 Task: Innovation Ecosystem Symposium: Attend a symposium exploring the innovation ecosystem, discussing partnerships, open innovation, and collaboration with startups. Location: Innovation Ecosystem Symposium Hall. Time: Day 1 - 9:00 AM to Day 2 - 5:30 PM.
Action: Mouse moved to (68, 96)
Screenshot: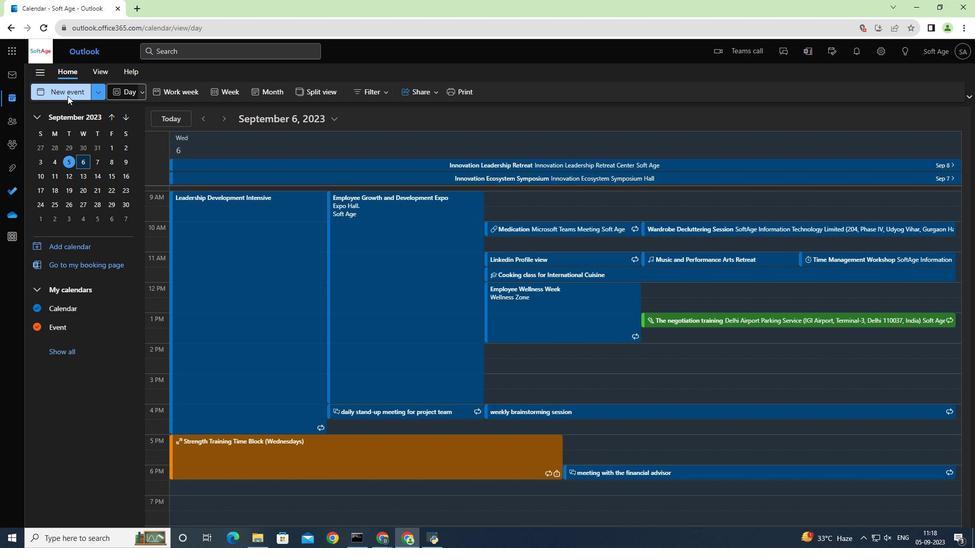 
Action: Mouse pressed left at (68, 96)
Screenshot: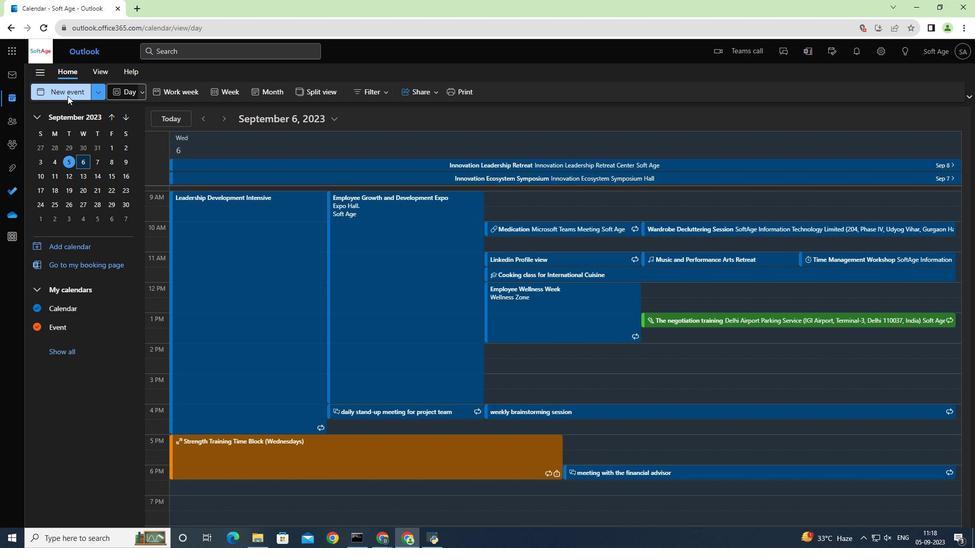 
Action: Mouse moved to (378, 153)
Screenshot: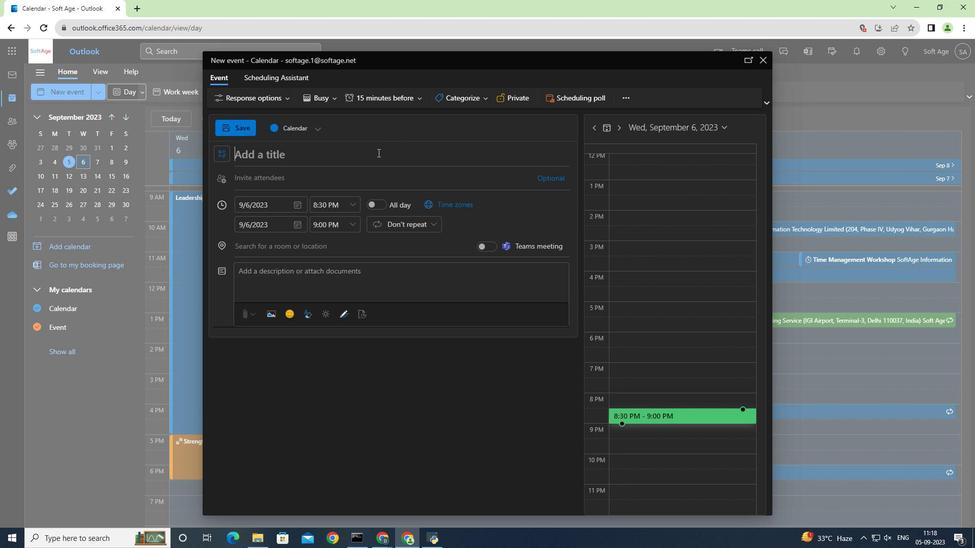 
Action: Mouse pressed left at (378, 153)
Screenshot: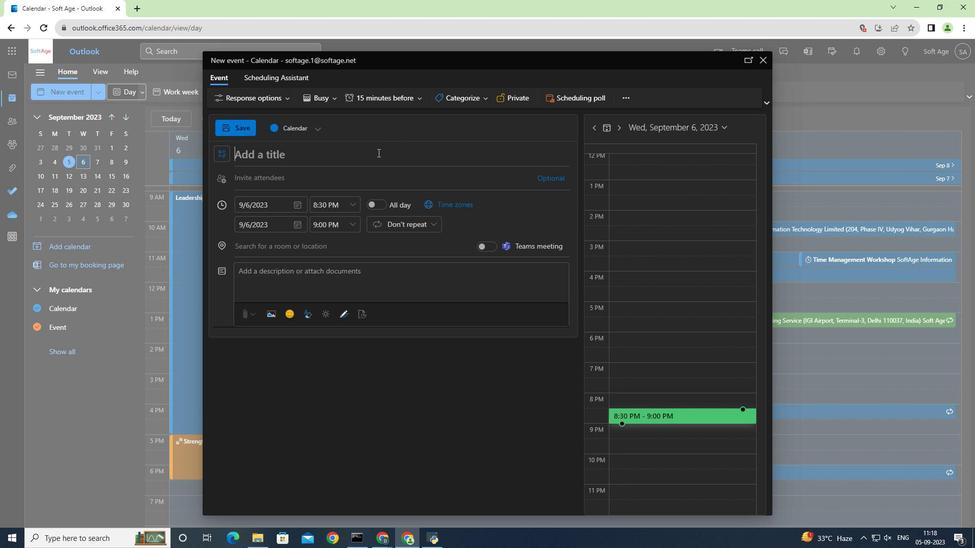
Action: Key pressed <Key.shift><Key.shift><Key.shift><Key.shift><Key.shift>Innovation<Key.space><Key.shift><Key.shift><Key.shift><Key.shift><Key.shift><Key.shift><Key.shift><Key.shift><Key.shift><Key.shift><Key.shift><Key.shift><Key.shift><Key.shift><Key.shift>Ecosystem<Key.space><Key.shift><Key.shift><Key.shift><Key.shift><Key.shift><Key.shift><Key.shift><Key.shift><Key.shift><Key.shift><Key.shift><Key.shift><Key.shift><Key.shift><Key.shift><Key.shift><Key.shift><Key.shift><Key.shift><Key.shift><Key.shift>Symposium
Screenshot: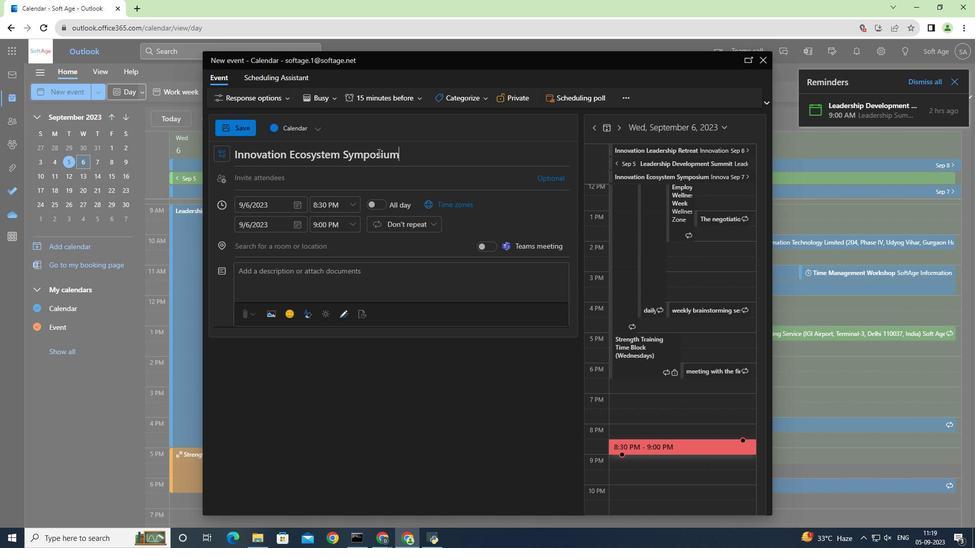 
Action: Mouse moved to (955, 84)
Screenshot: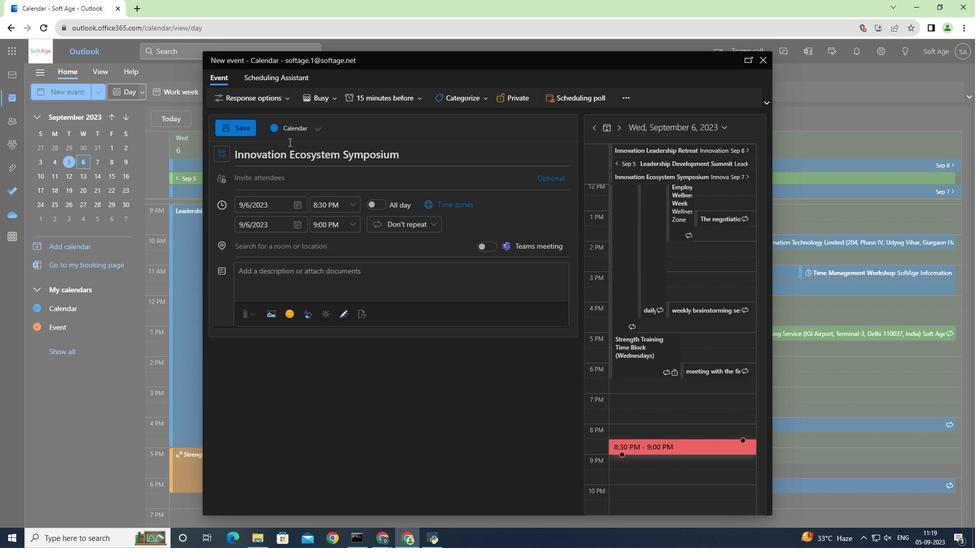 
Action: Mouse pressed left at (955, 84)
Screenshot: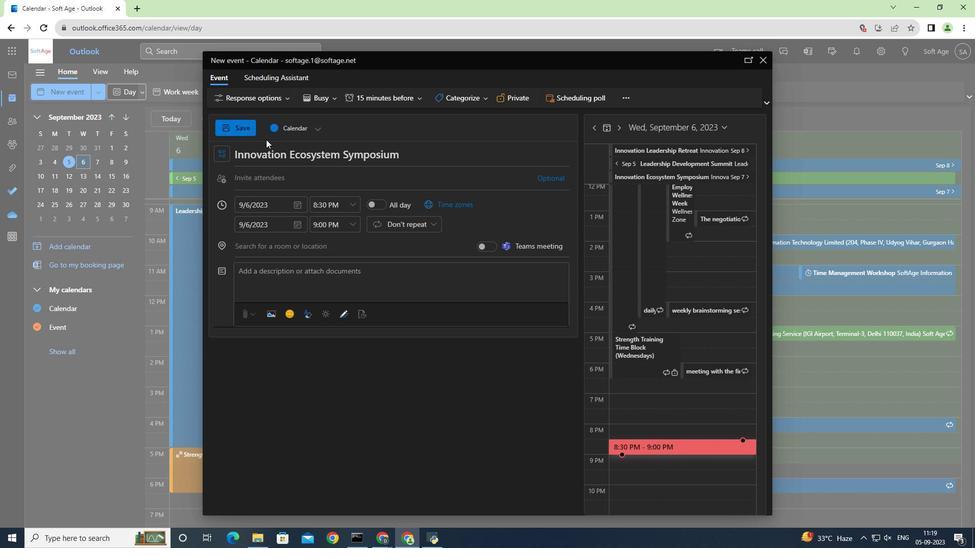 
Action: Mouse moved to (410, 146)
Screenshot: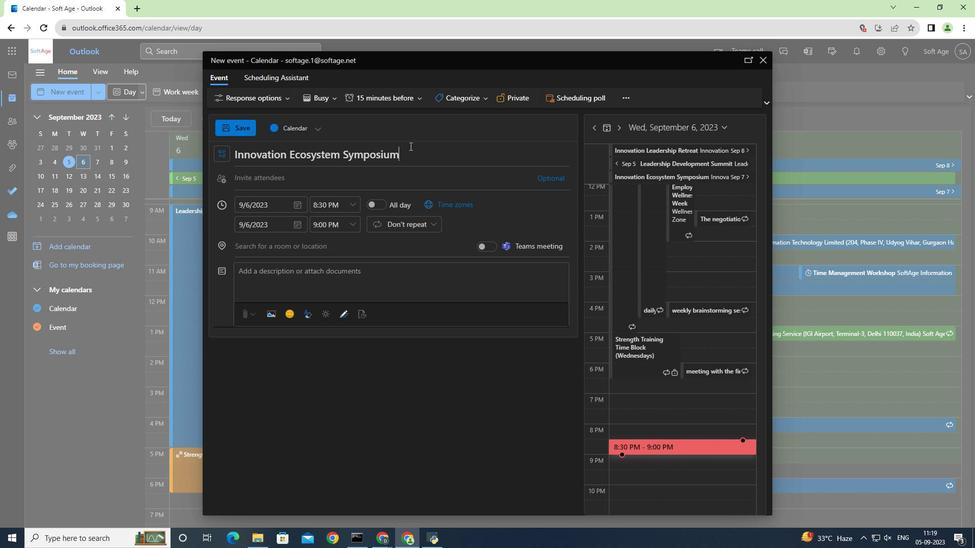 
Action: Mouse pressed left at (410, 146)
Screenshot: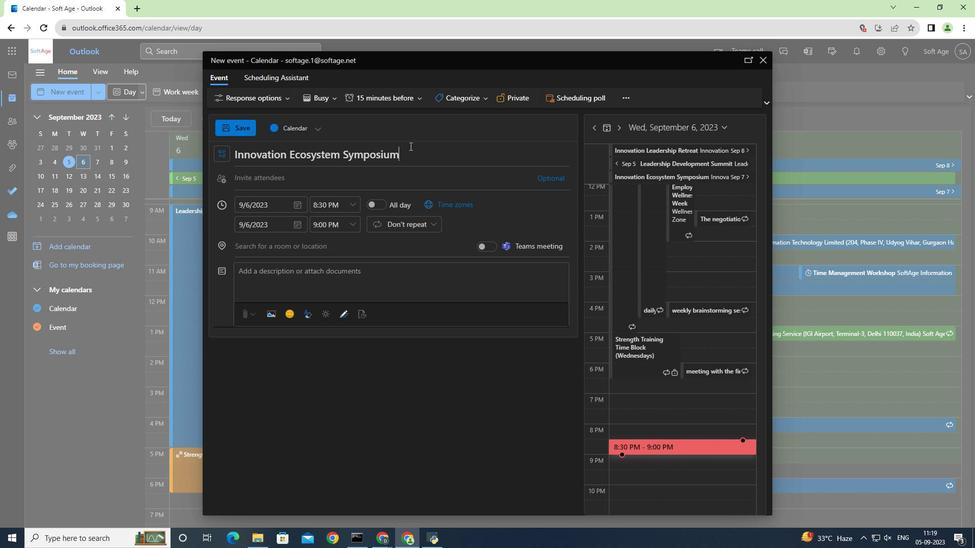 
Action: Mouse moved to (330, 280)
Screenshot: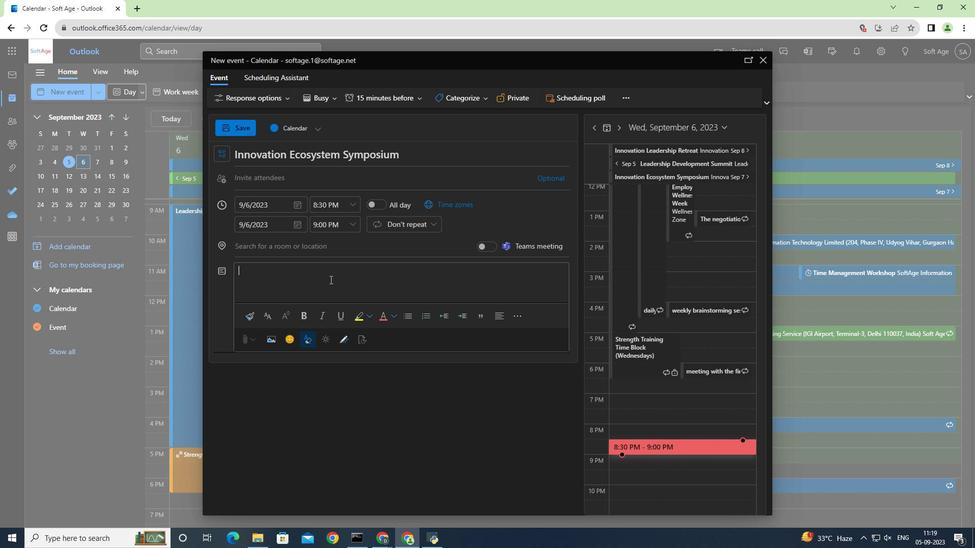 
Action: Mouse pressed left at (330, 280)
Screenshot: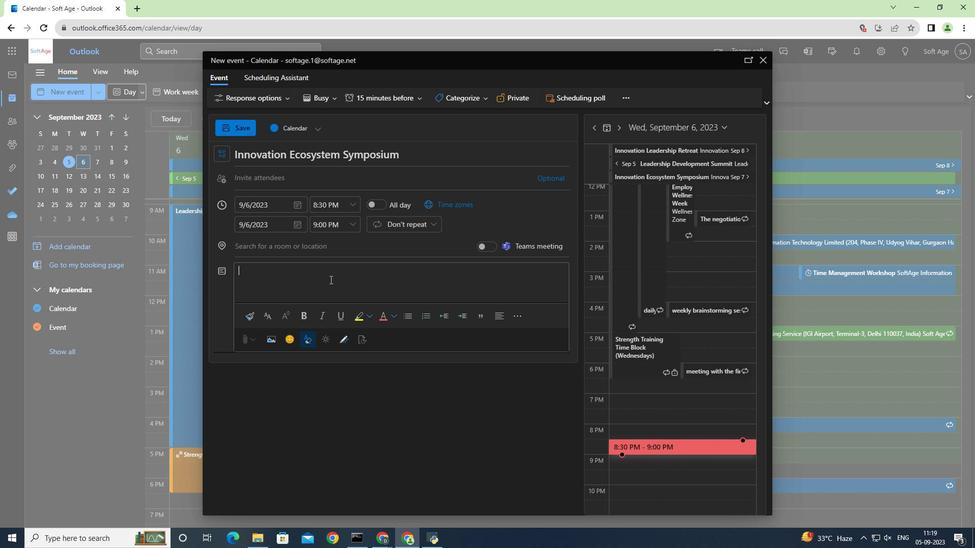 
Action: Key pressed <Key.shift><Key.shift><Key.shift><Key.shift><Key.shift><Key.shift><Key.shift>Attend<Key.space>a<Key.space>sysmposium<Key.space>e<Key.backspace><Key.backspace><Key.backspace><Key.backspace><Key.backspace><Key.backspace><Key.backspace><Key.backspace><Key.backspace><Key.backspace>mposium<Key.space>exploring<Key.space>the<Key.space>innovation<Key.space>ecosystem,<Key.space>discussing<Key.space>partnerships,<Key.space>open<Key.space>innovation<Key.space><Key.backspace>,<Key.space>and<Key.space>collaboration<Key.space>with<Key.space>startups.
Screenshot: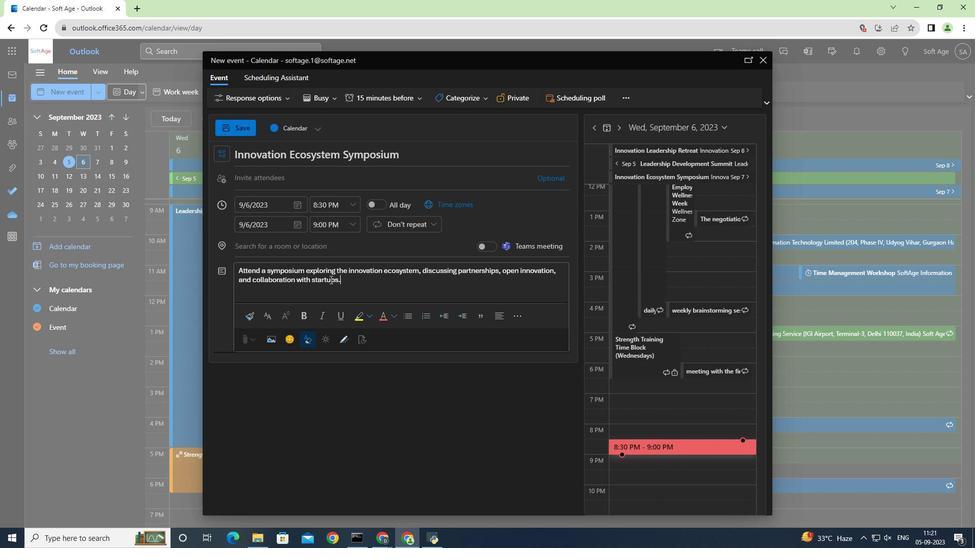 
Action: Mouse moved to (296, 241)
Screenshot: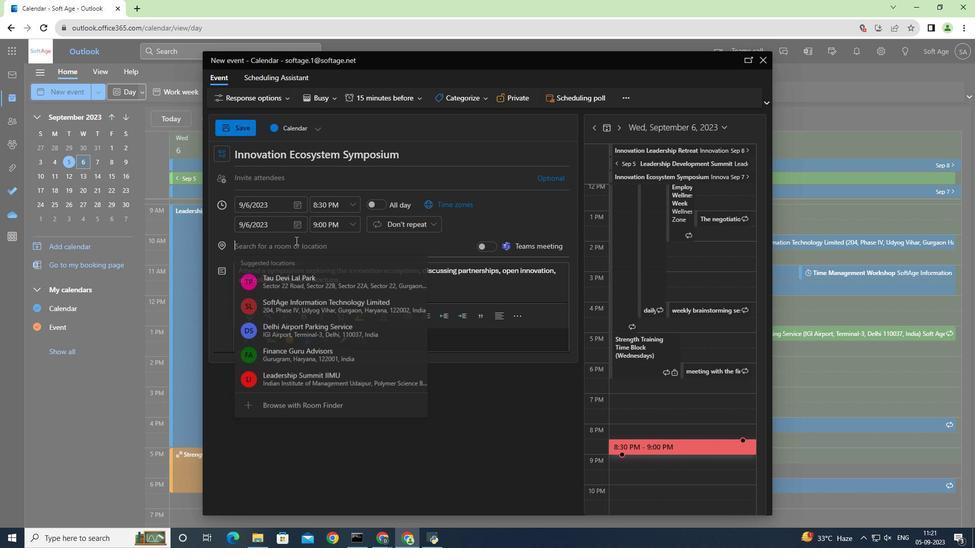 
Action: Mouse pressed left at (296, 241)
Screenshot: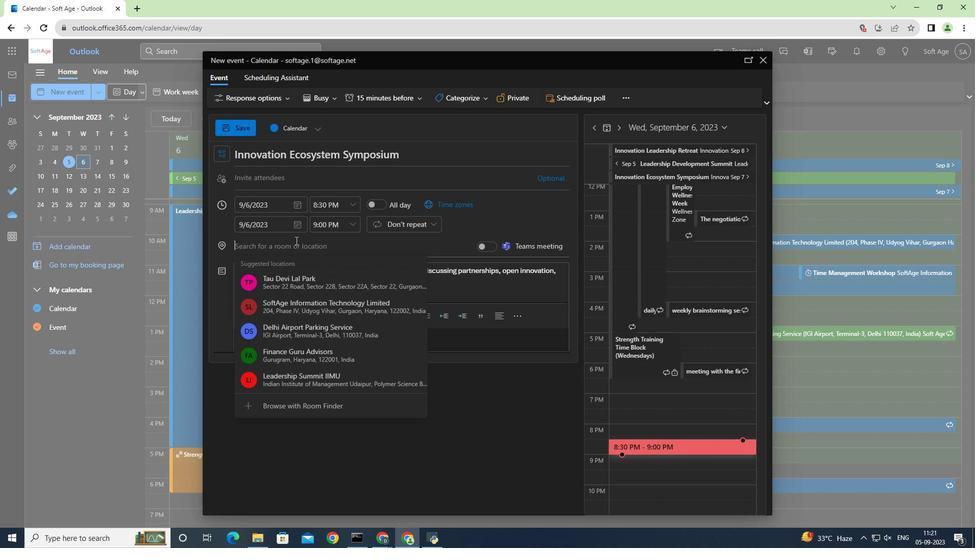 
Action: Key pressed <Key.shift>Innovation<Key.space><Key.shift><Key.shift><Key.shift><Key.shift><Key.shift><Key.shift><Key.shift><Key.shift><Key.shift><Key.shift><Key.shift><Key.shift>Ecosystem<Key.space><Key.shift>Symposium<Key.space><Key.shift_r>Hall
Screenshot: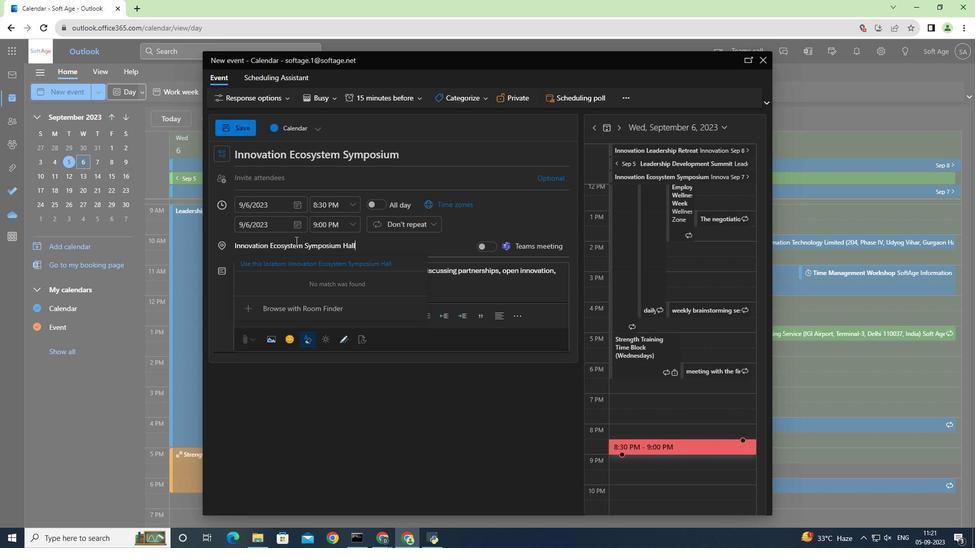 
Action: Mouse moved to (292, 204)
Screenshot: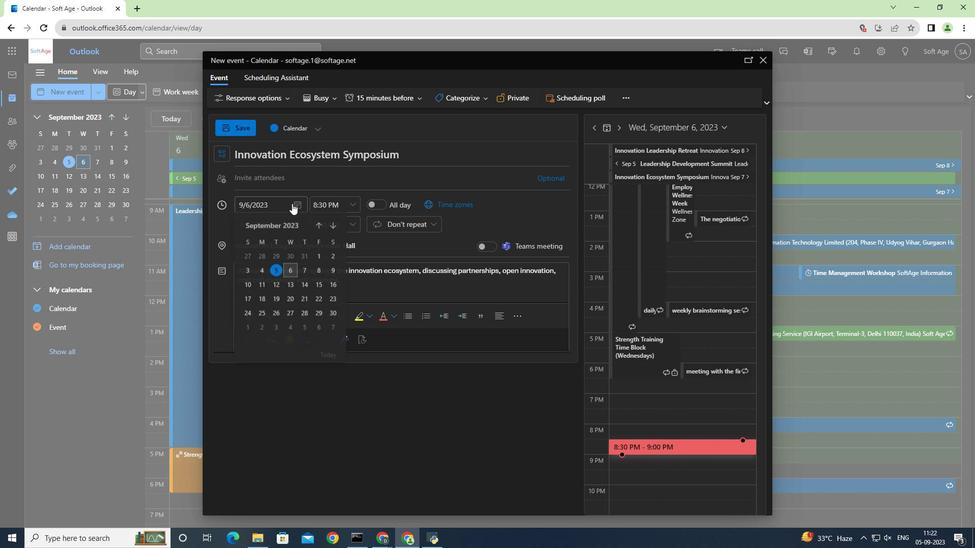 
Action: Mouse pressed left at (292, 204)
Screenshot: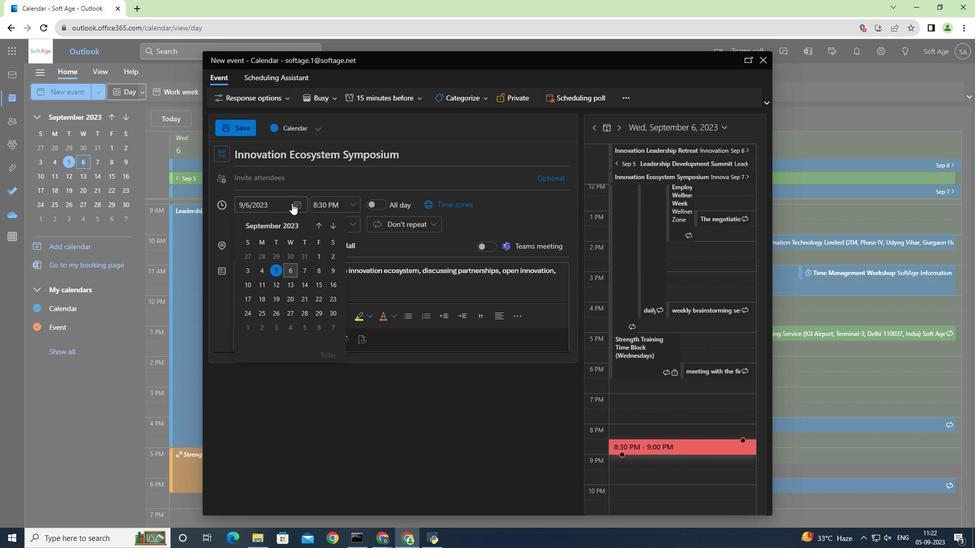 
Action: Mouse moved to (280, 284)
Screenshot: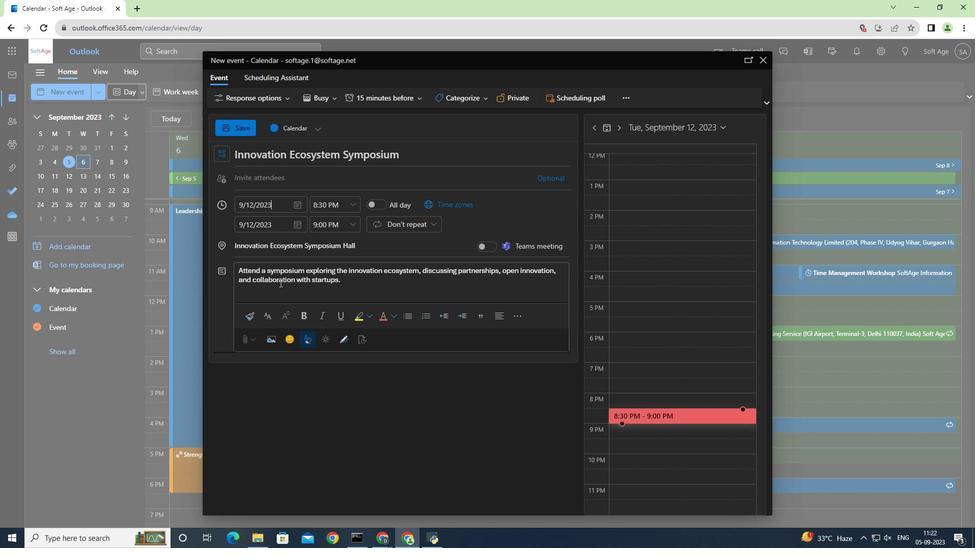 
Action: Mouse pressed left at (280, 284)
Screenshot: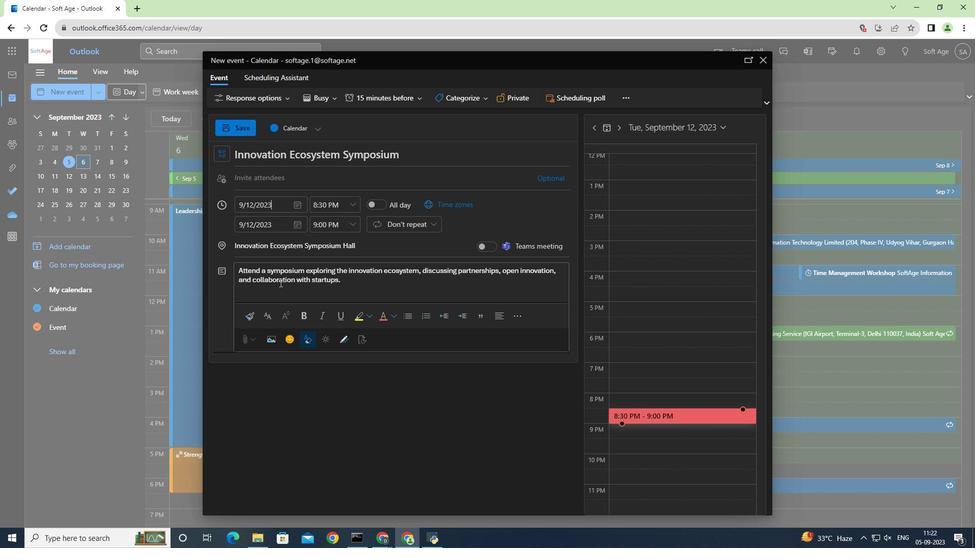 
Action: Mouse moved to (351, 207)
Screenshot: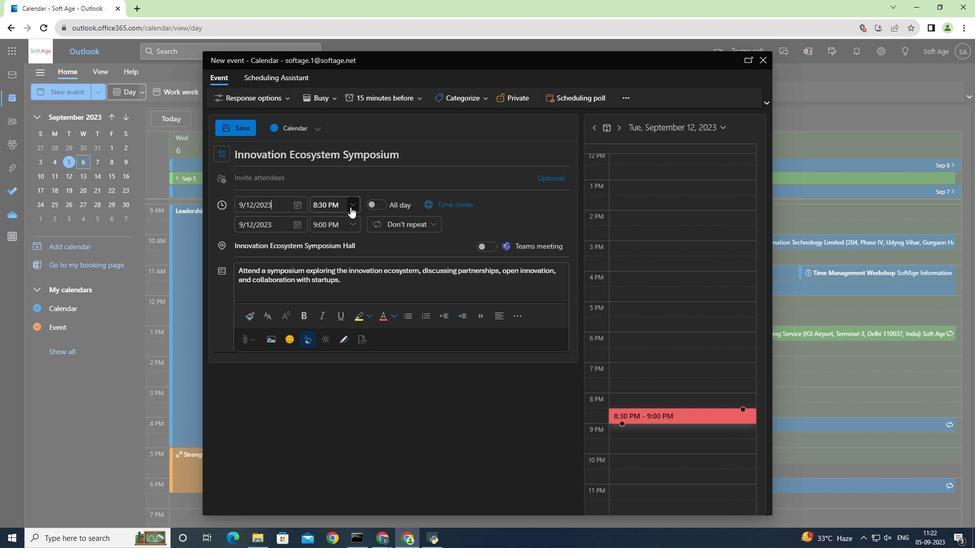 
Action: Mouse pressed left at (351, 207)
Screenshot: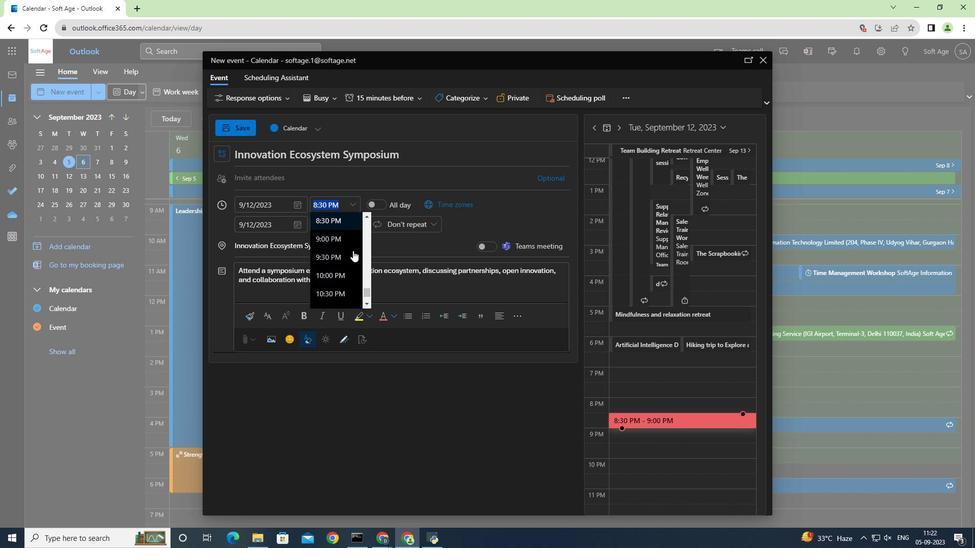 
Action: Mouse moved to (349, 250)
Screenshot: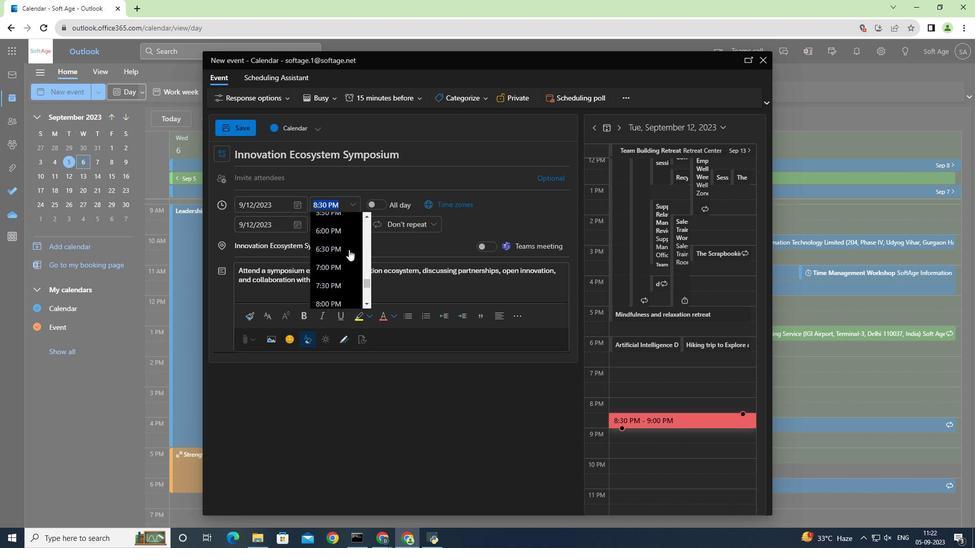 
Action: Mouse scrolled (349, 251) with delta (0, 0)
Screenshot: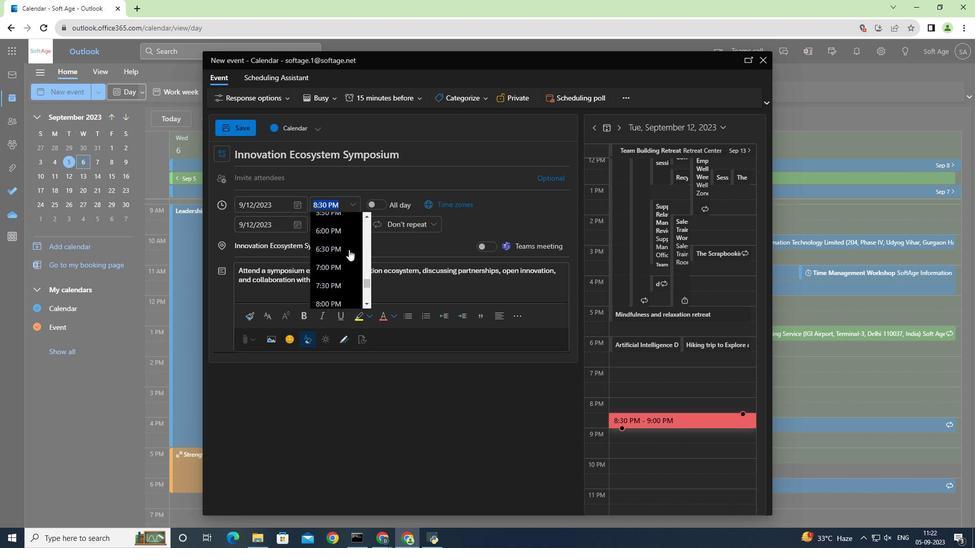 
Action: Mouse scrolled (349, 251) with delta (0, 0)
Screenshot: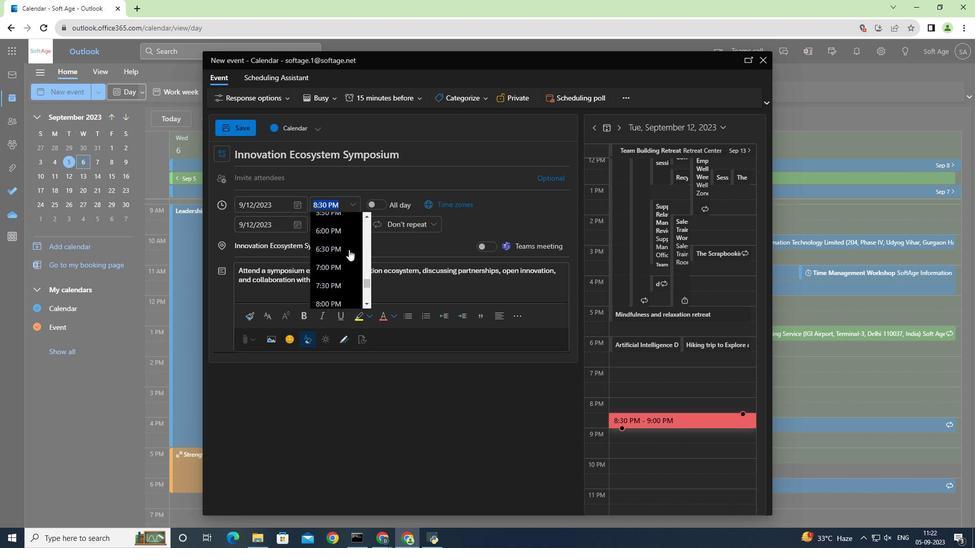 
Action: Mouse moved to (349, 250)
Screenshot: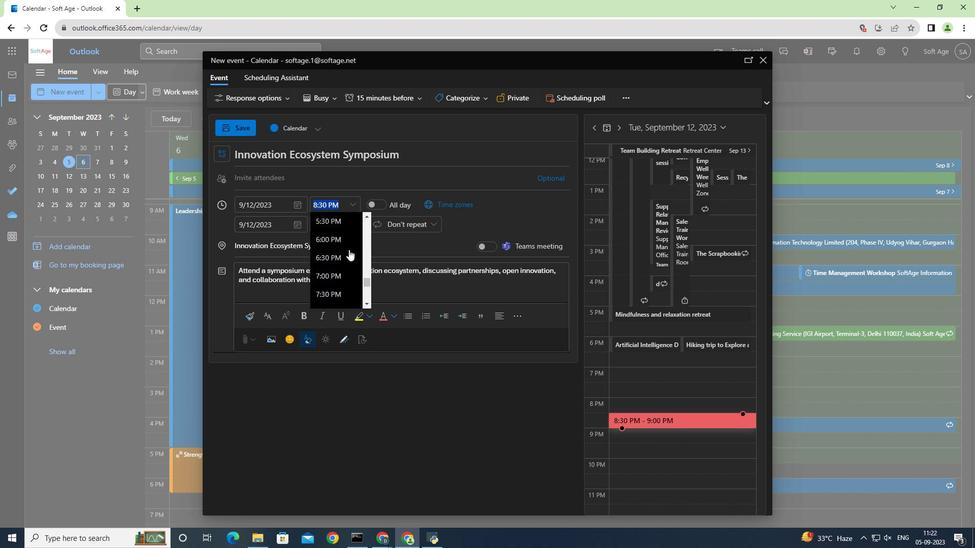 
Action: Mouse scrolled (349, 251) with delta (0, 0)
Screenshot: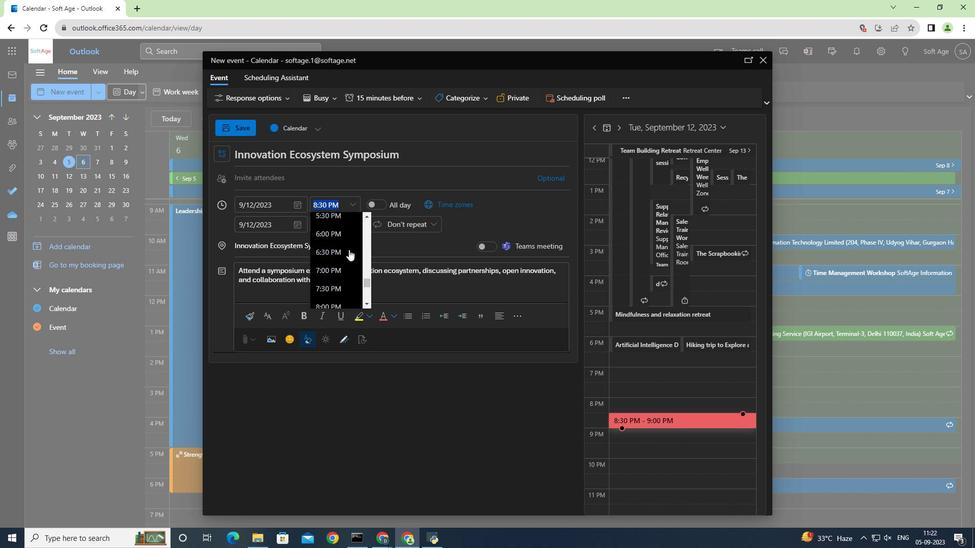
Action: Mouse scrolled (349, 250) with delta (0, 0)
Screenshot: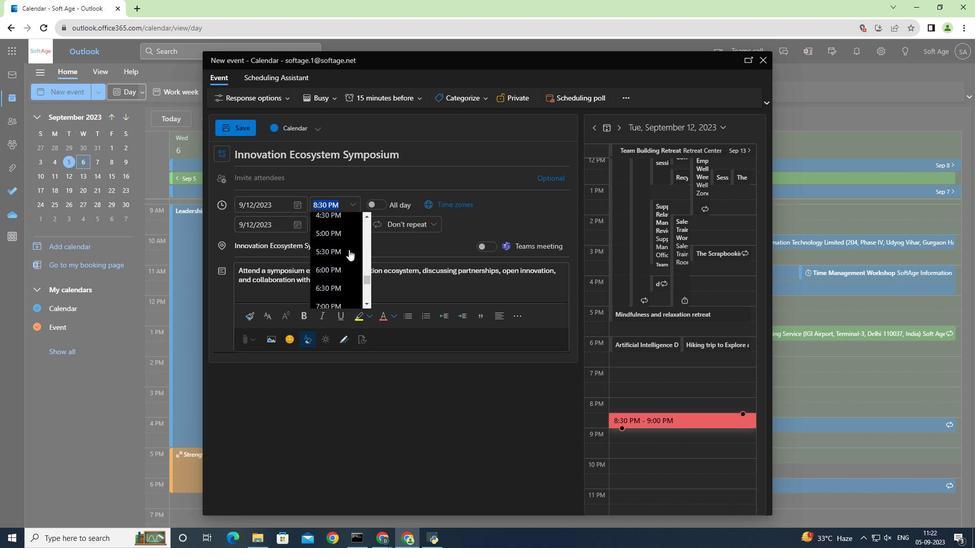 
Action: Mouse scrolled (349, 251) with delta (0, 0)
Screenshot: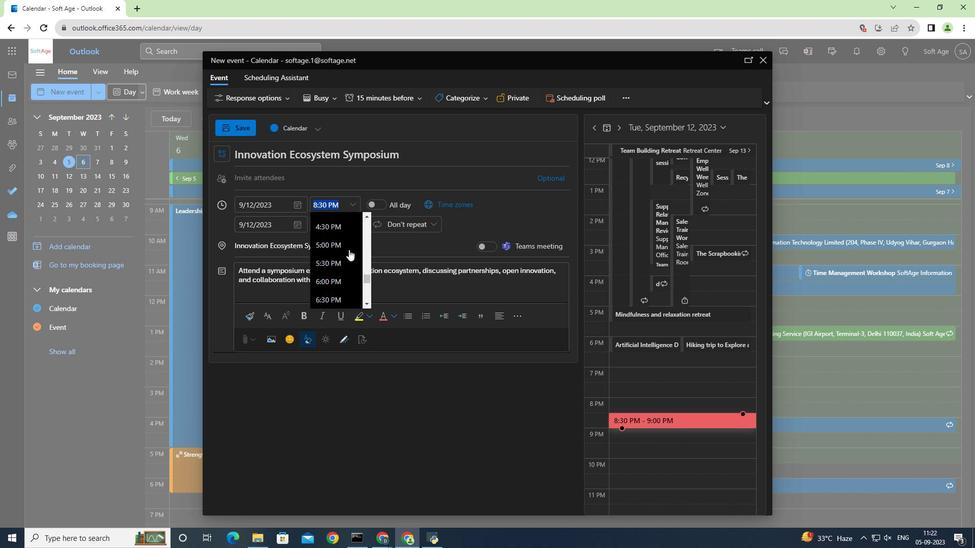 
Action: Mouse scrolled (349, 250) with delta (0, 0)
Screenshot: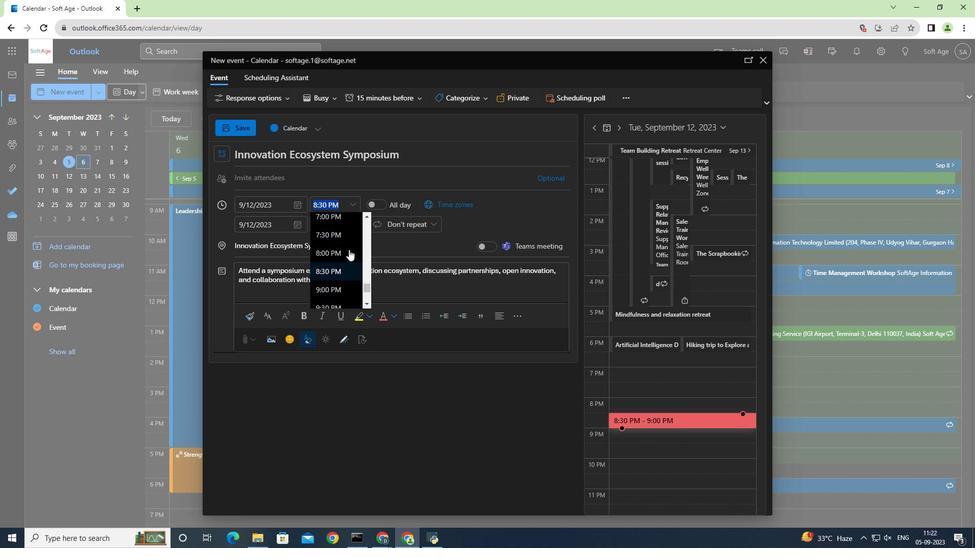 
Action: Mouse scrolled (349, 250) with delta (0, 0)
Screenshot: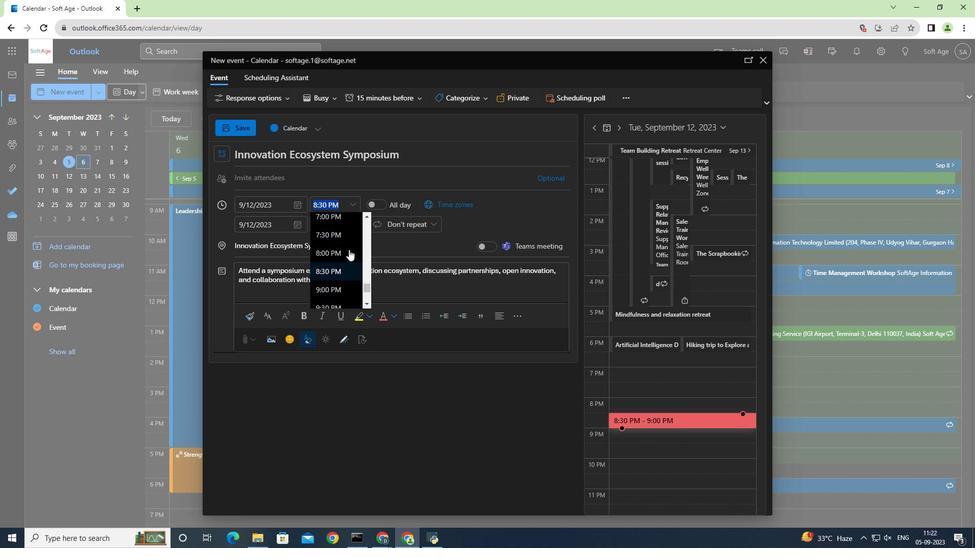
Action: Mouse moved to (335, 284)
Screenshot: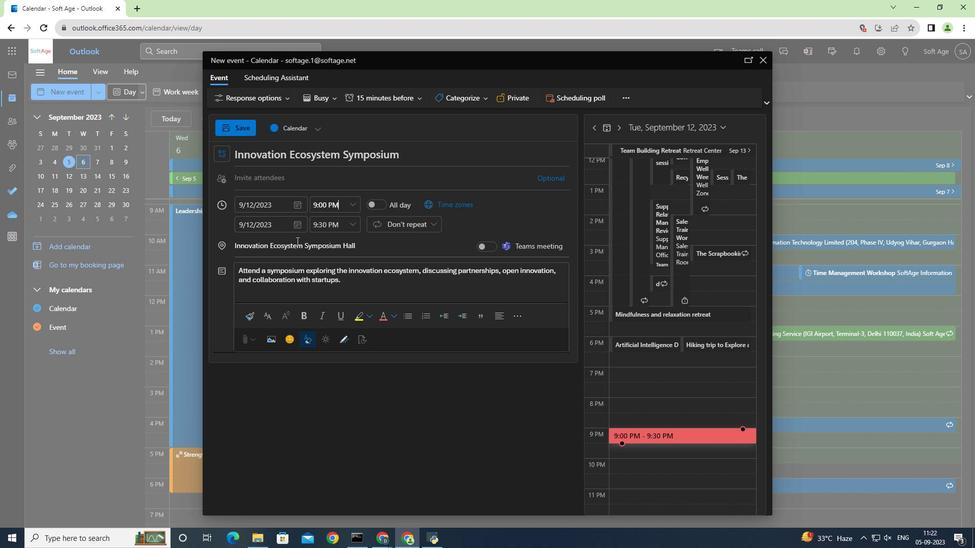 
Action: Mouse pressed left at (335, 284)
Screenshot: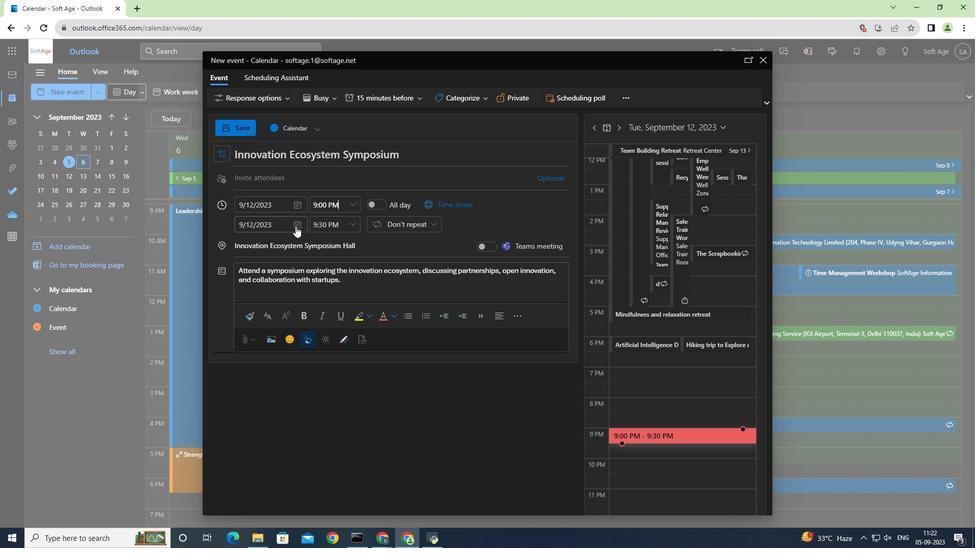 
Action: Mouse moved to (299, 223)
Screenshot: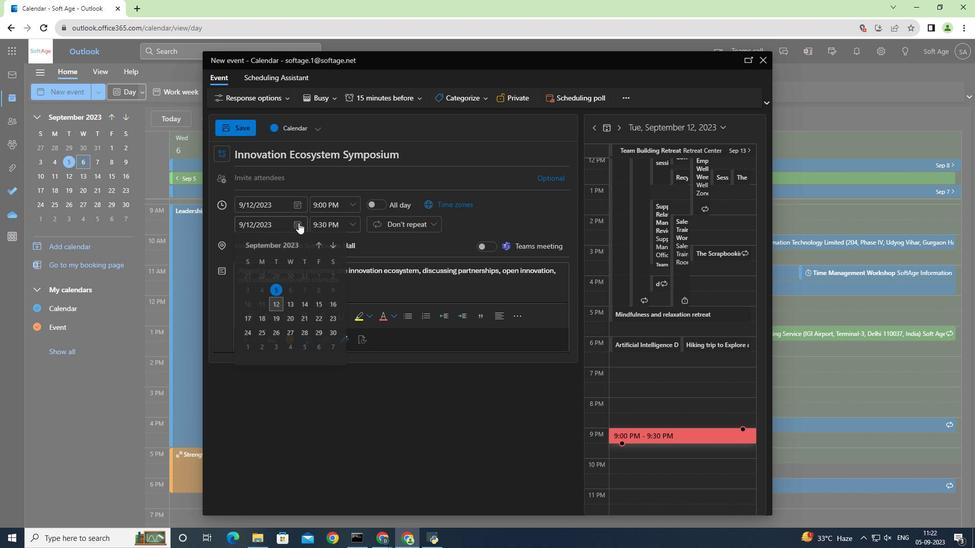 
Action: Mouse pressed left at (299, 223)
Screenshot: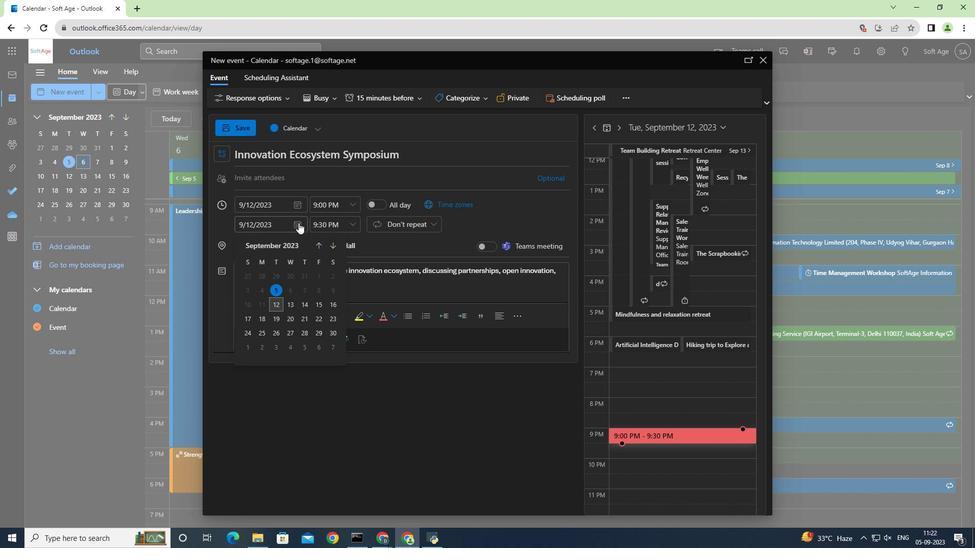 
Action: Mouse moved to (293, 304)
Screenshot: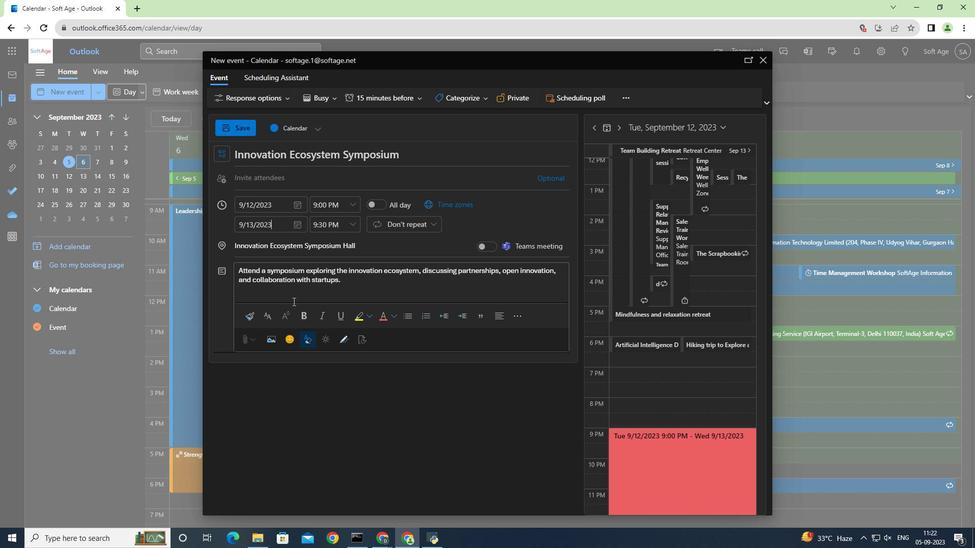 
Action: Mouse pressed left at (293, 304)
Screenshot: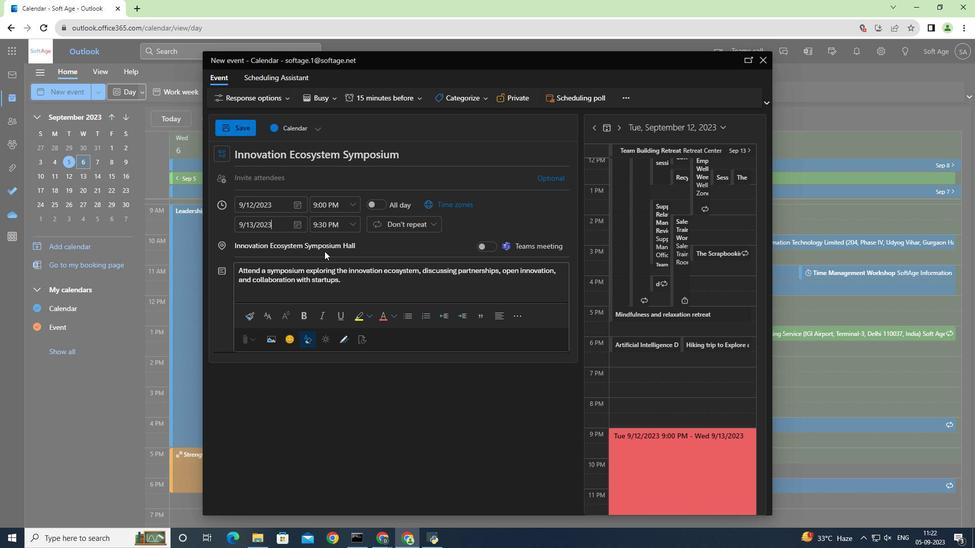 
Action: Mouse moved to (343, 228)
Screenshot: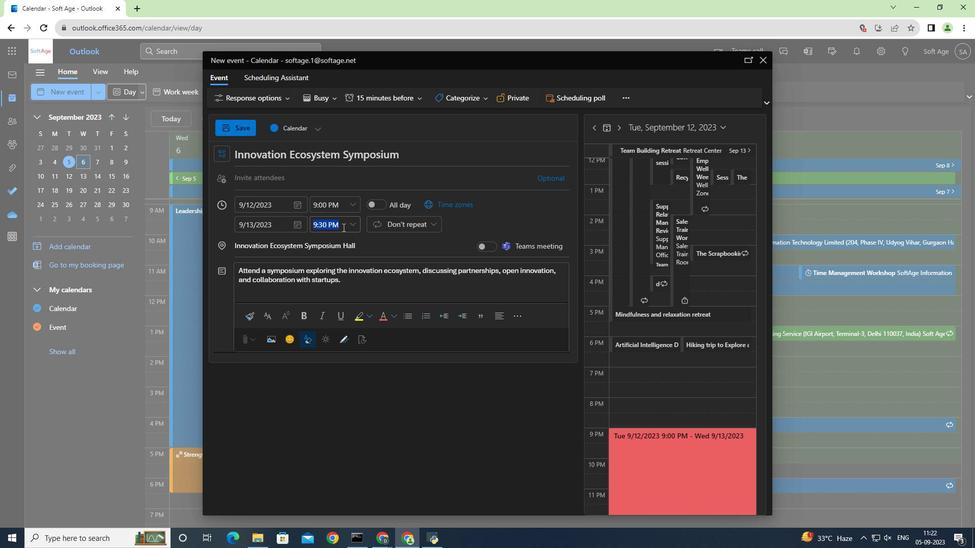
Action: Mouse pressed left at (343, 228)
Screenshot: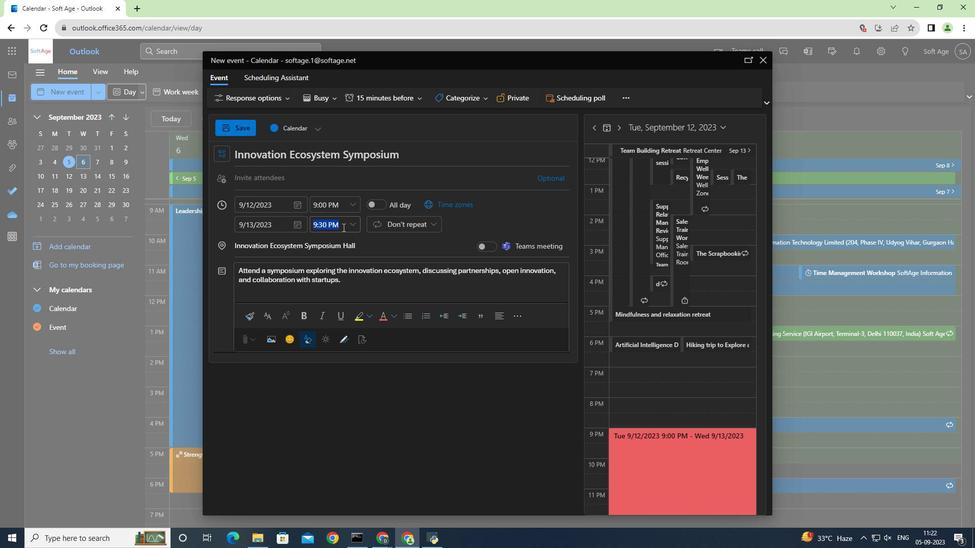 
Action: Mouse moved to (354, 224)
Screenshot: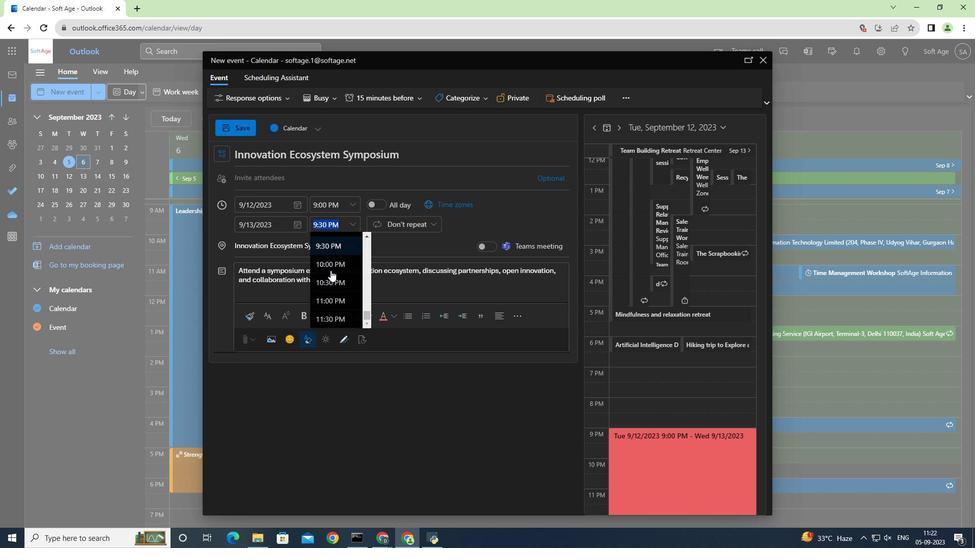 
Action: Mouse pressed left at (354, 224)
Screenshot: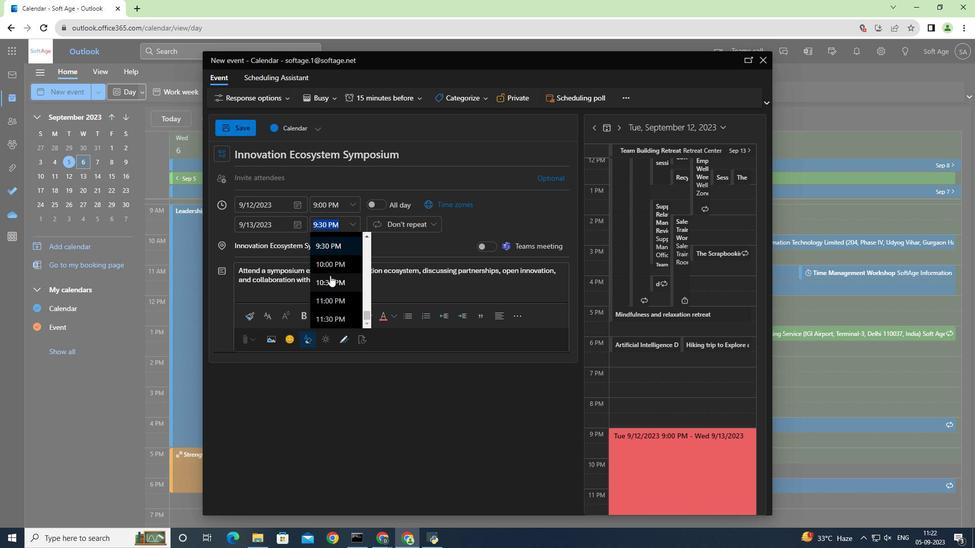
Action: Mouse moved to (330, 276)
Screenshot: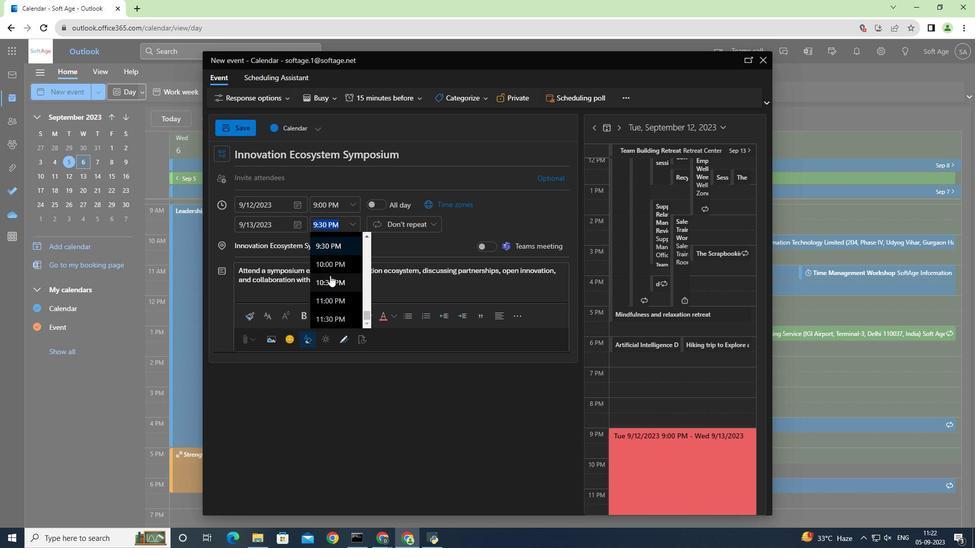 
Action: Mouse scrolled (330, 276) with delta (0, 0)
Screenshot: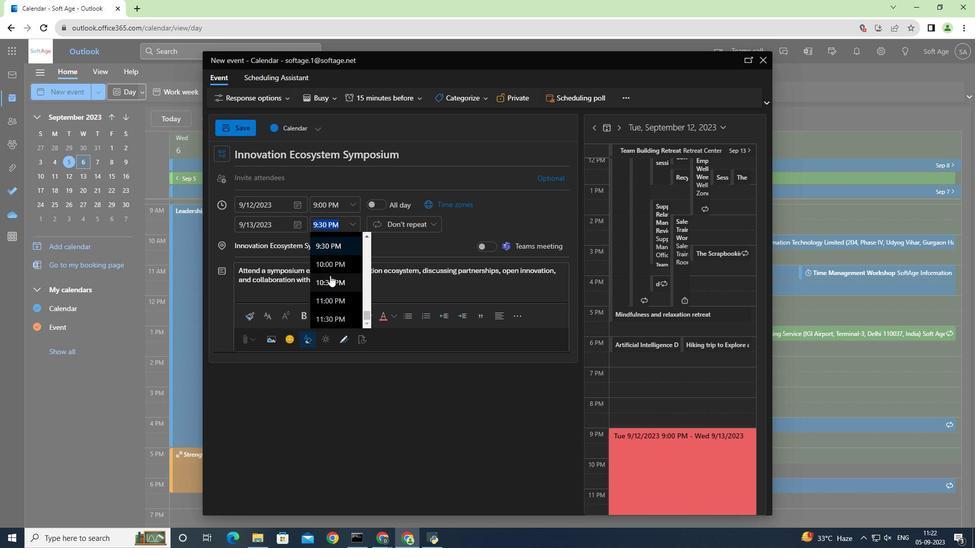 
Action: Mouse scrolled (330, 276) with delta (0, 0)
Screenshot: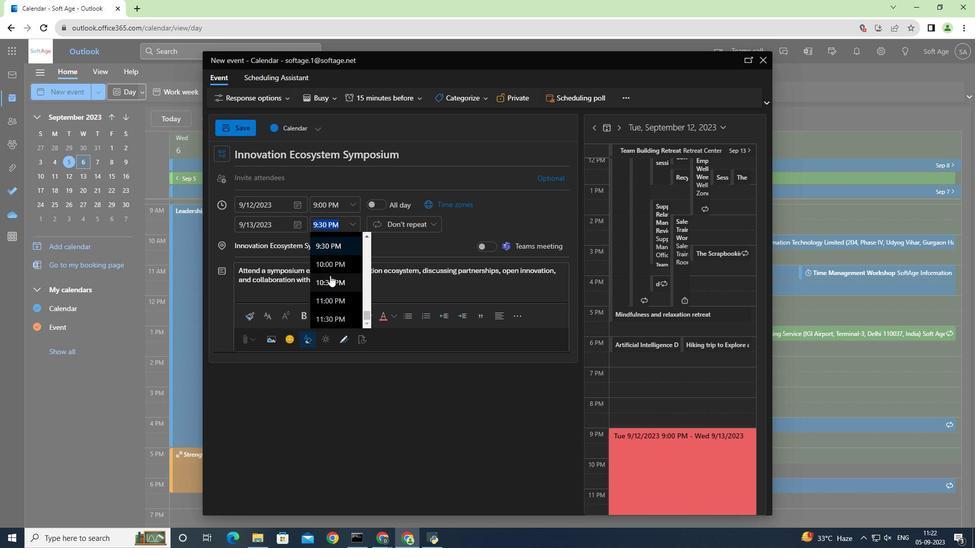 
Action: Mouse scrolled (330, 276) with delta (0, 0)
Screenshot: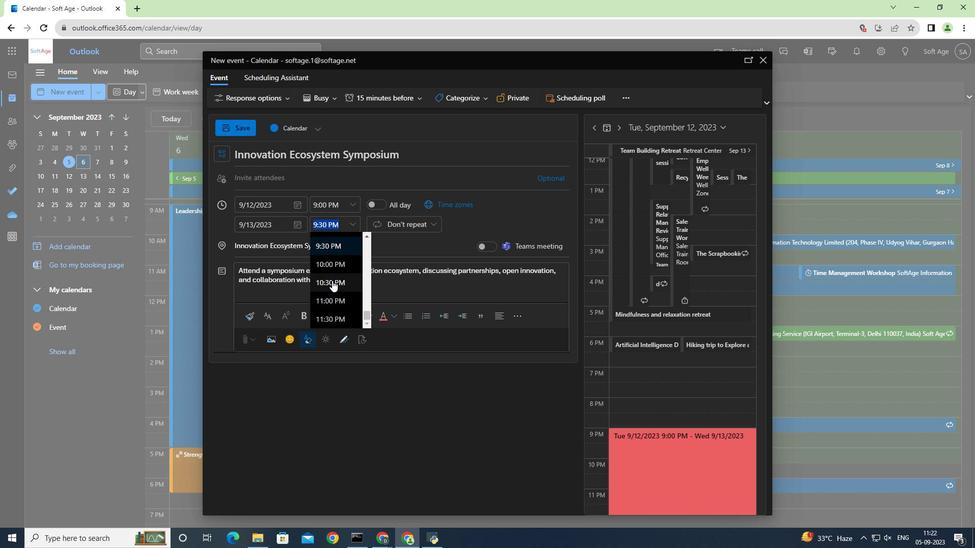 
Action: Mouse scrolled (330, 276) with delta (0, 0)
Screenshot: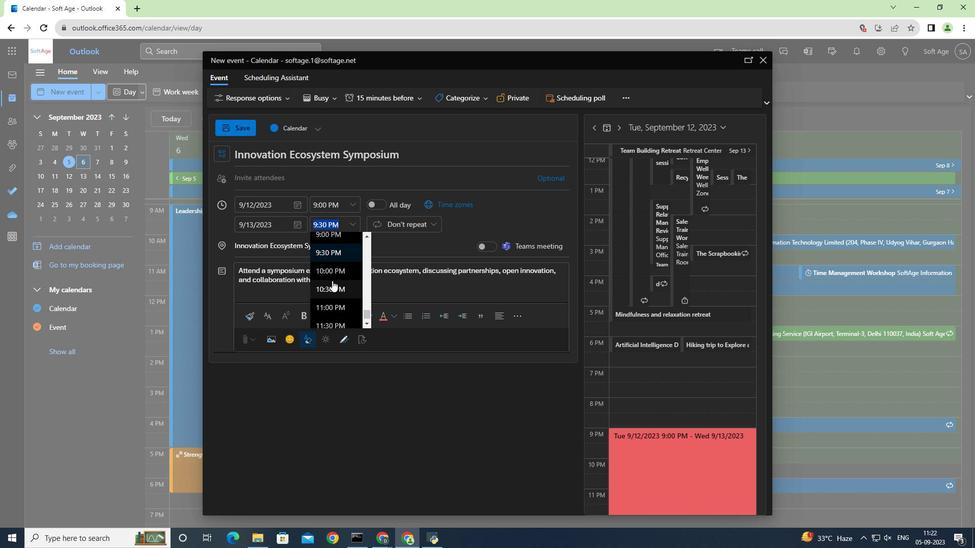 
Action: Mouse moved to (332, 281)
Screenshot: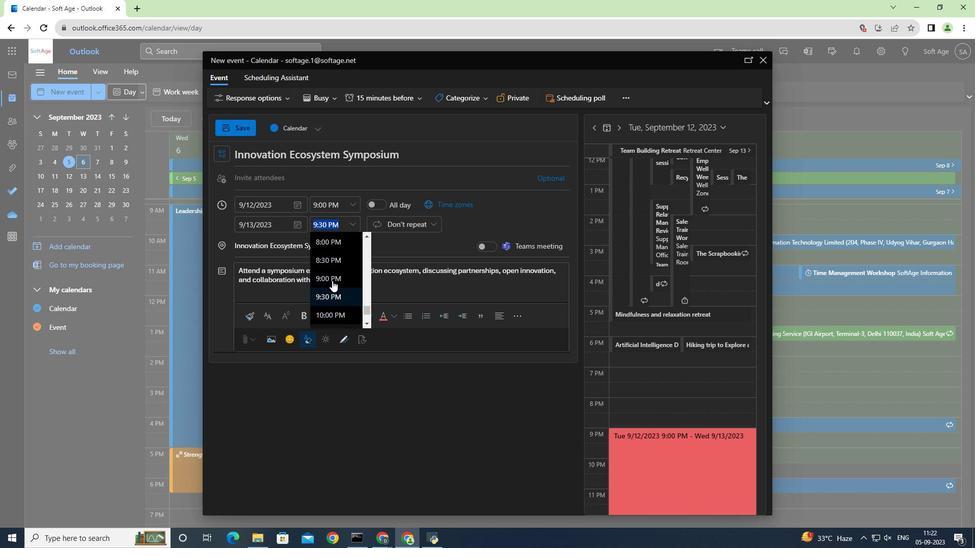 
Action: Mouse scrolled (332, 282) with delta (0, 0)
Screenshot: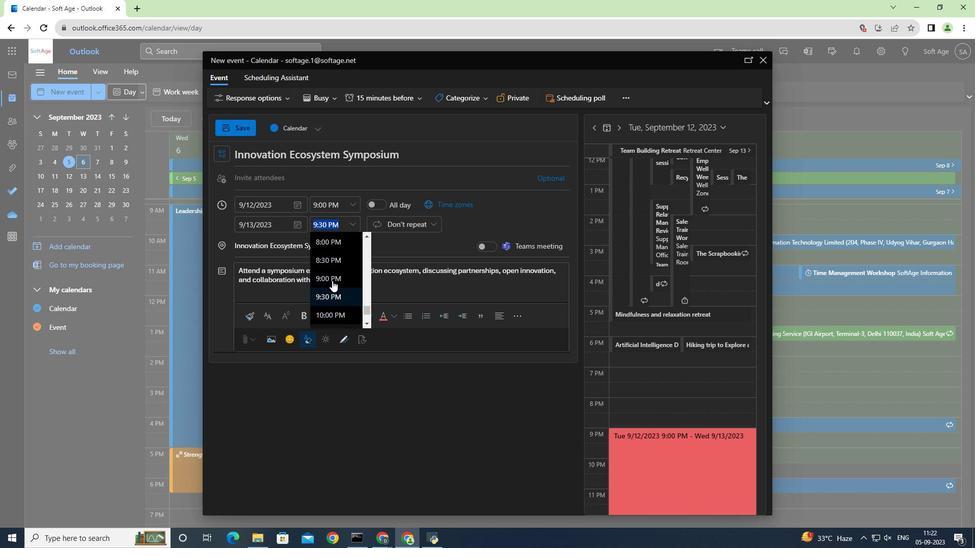 
Action: Mouse scrolled (332, 282) with delta (0, 0)
Screenshot: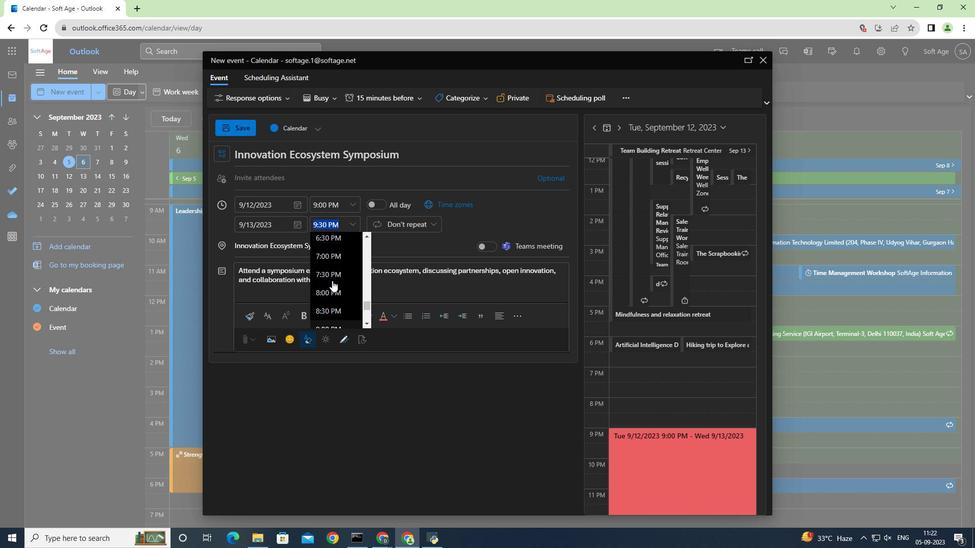 
Action: Mouse scrolled (332, 282) with delta (0, 0)
Screenshot: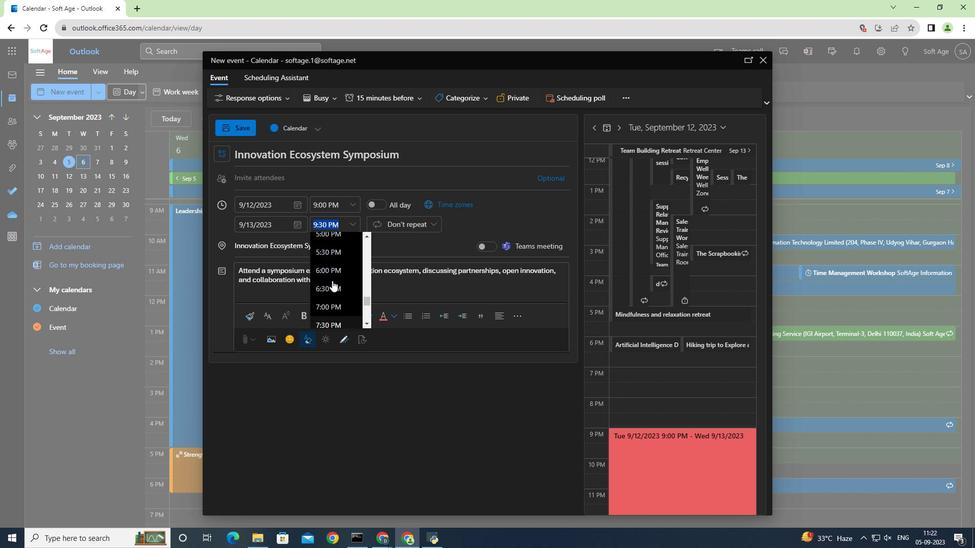 
Action: Mouse moved to (346, 254)
Screenshot: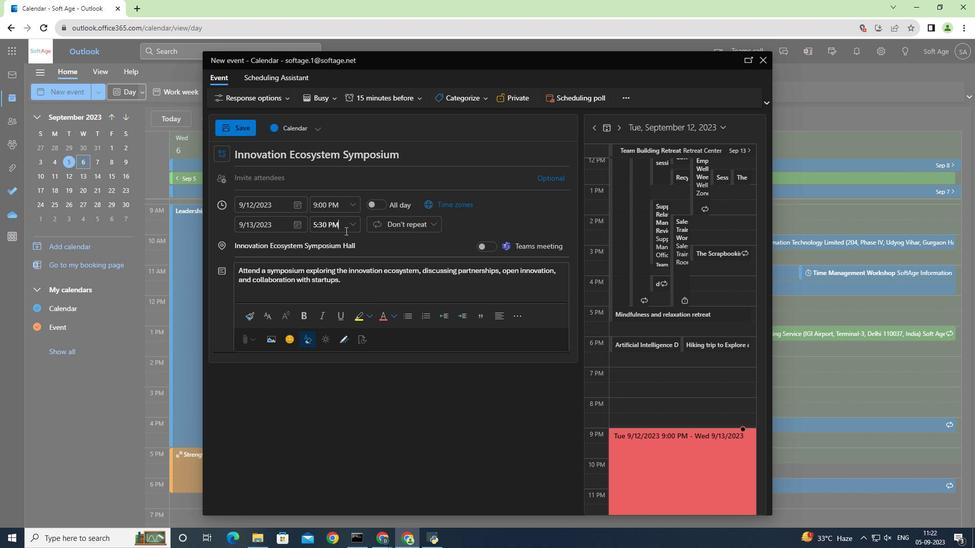 
Action: Mouse pressed left at (346, 254)
Screenshot: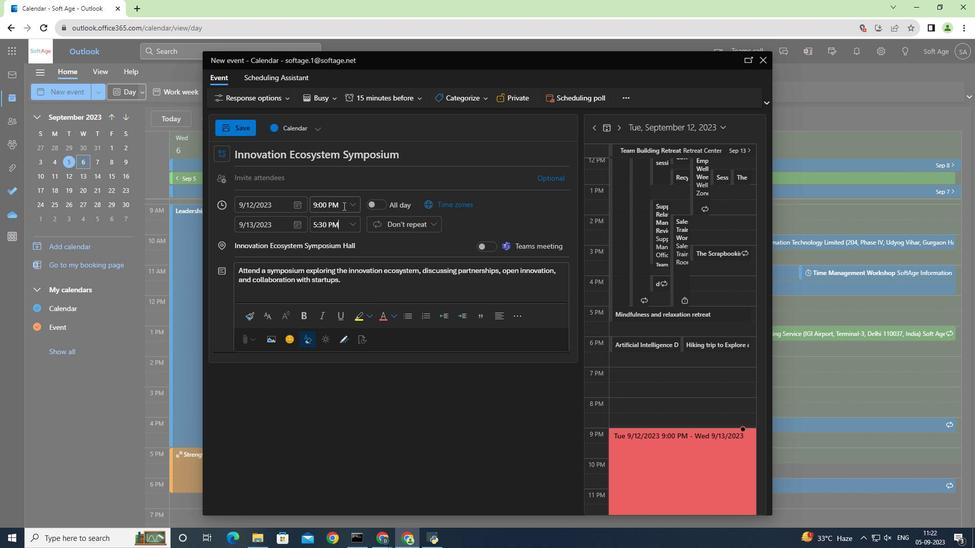 
Action: Mouse moved to (344, 206)
Screenshot: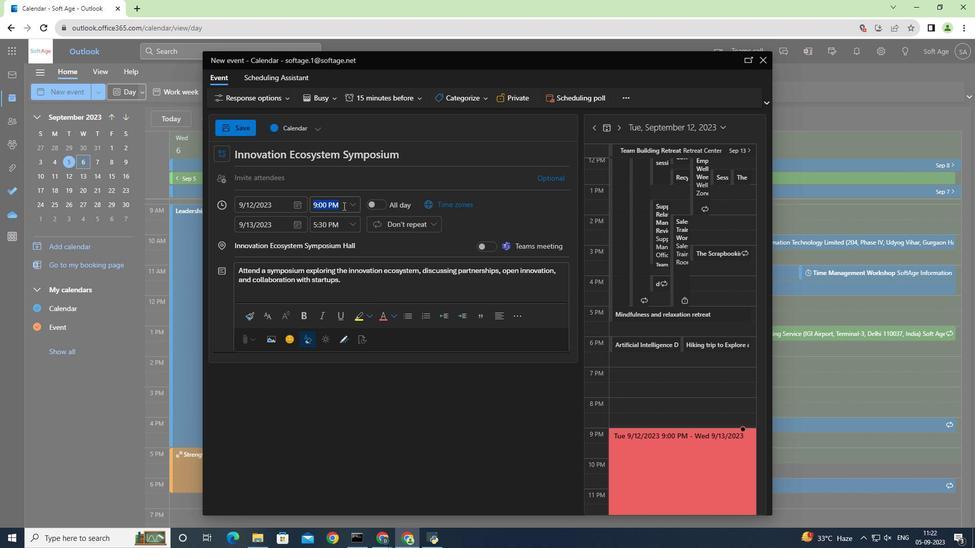 
Action: Mouse pressed left at (344, 206)
Screenshot: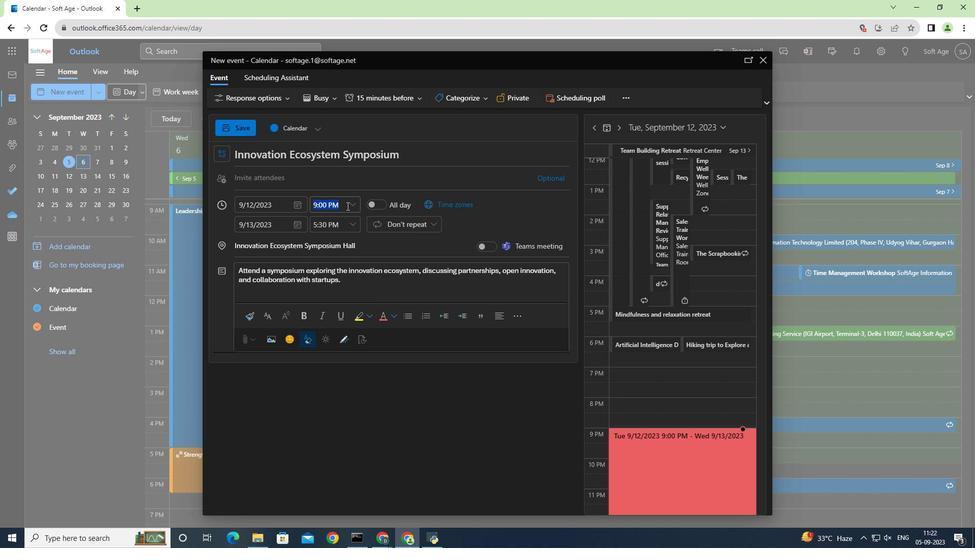 
Action: Mouse moved to (356, 206)
Screenshot: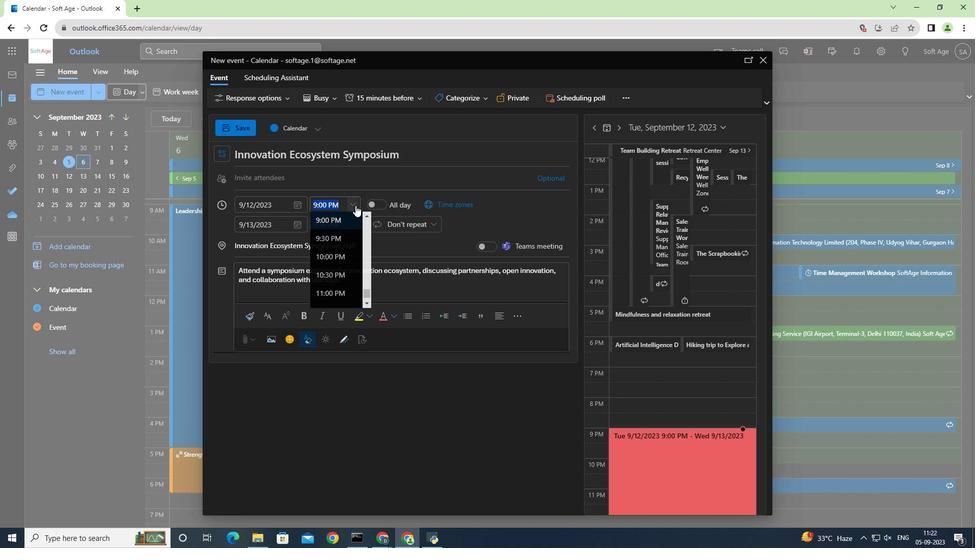 
Action: Mouse pressed left at (356, 206)
Screenshot: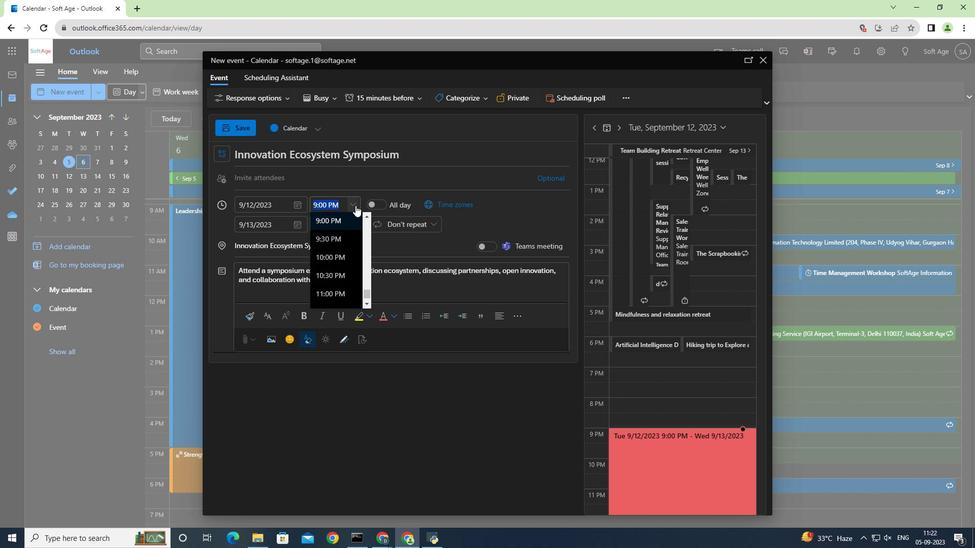 
Action: Mouse moved to (350, 241)
Screenshot: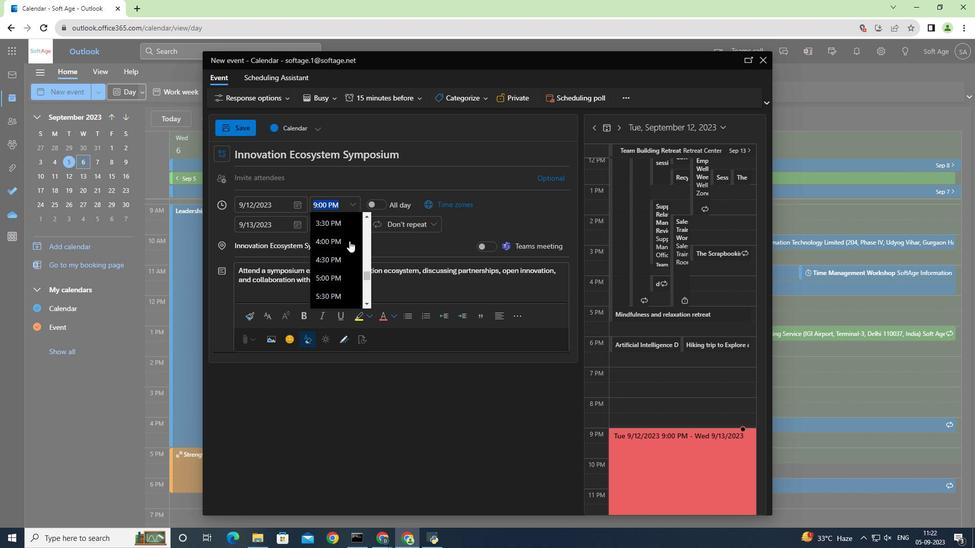 
Action: Mouse scrolled (350, 242) with delta (0, 0)
Screenshot: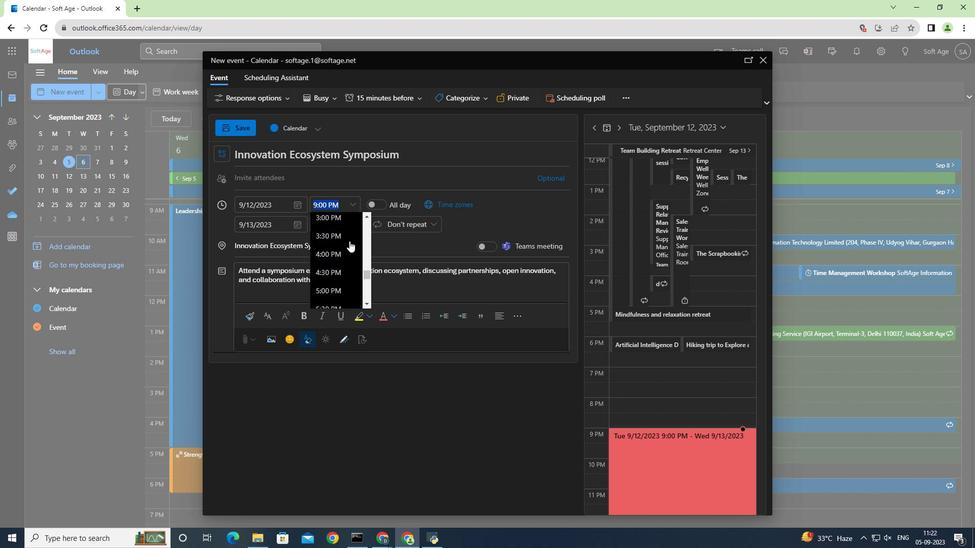 
Action: Mouse scrolled (350, 242) with delta (0, 0)
Screenshot: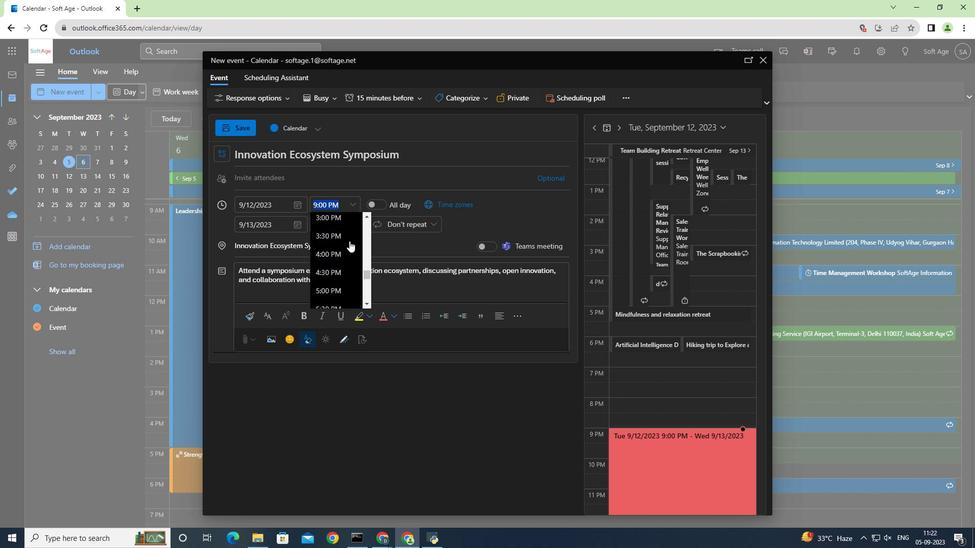 
Action: Mouse scrolled (350, 242) with delta (0, 0)
Screenshot: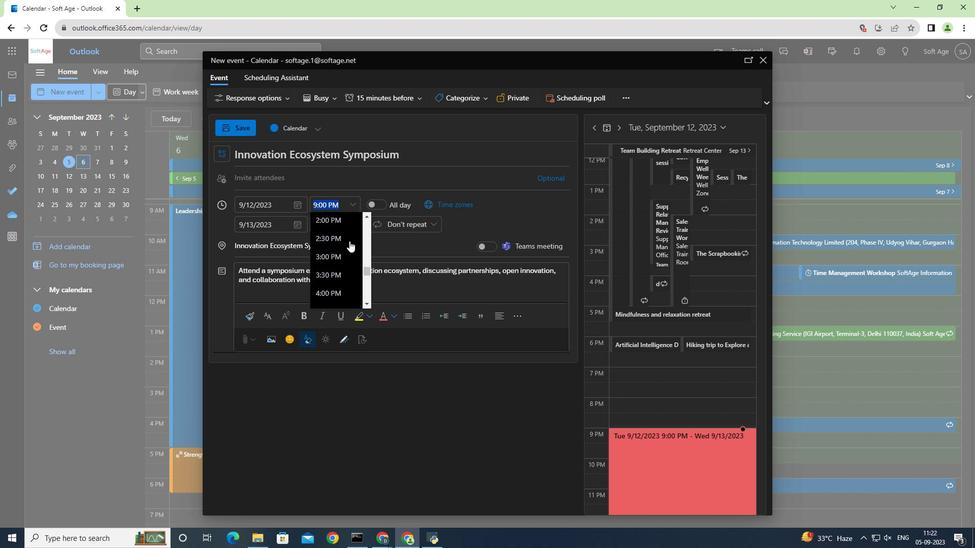 
Action: Mouse scrolled (350, 242) with delta (0, 0)
Screenshot: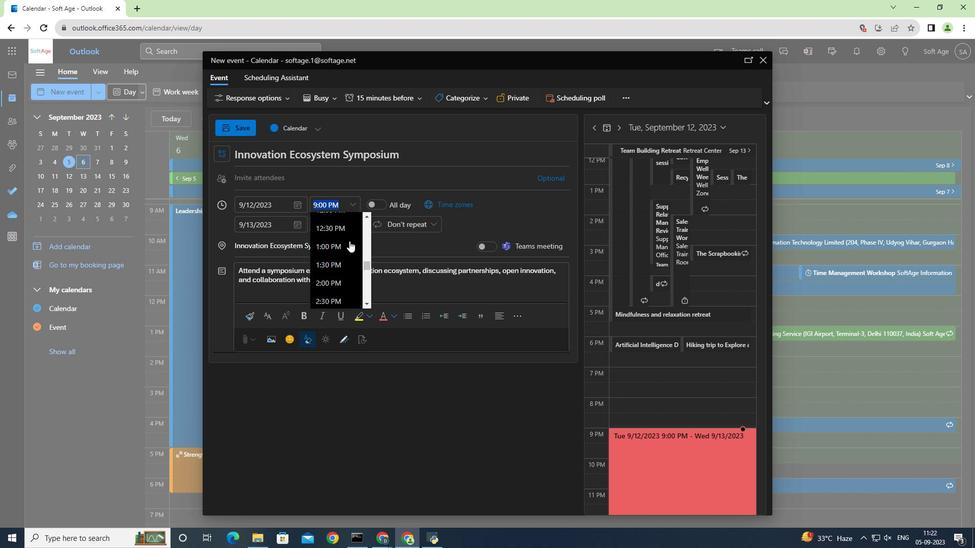 
Action: Mouse scrolled (350, 242) with delta (0, 0)
Screenshot: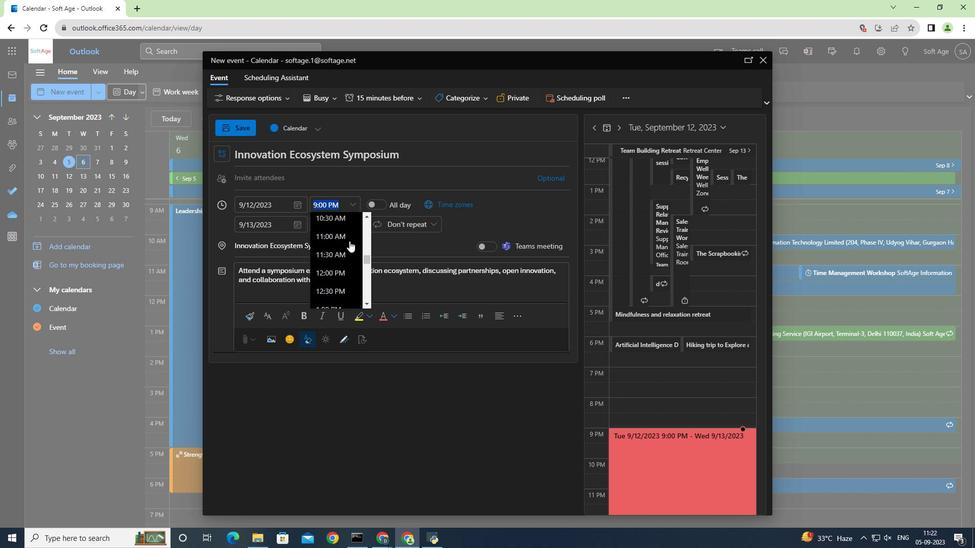 
Action: Mouse scrolled (350, 242) with delta (0, 0)
Screenshot: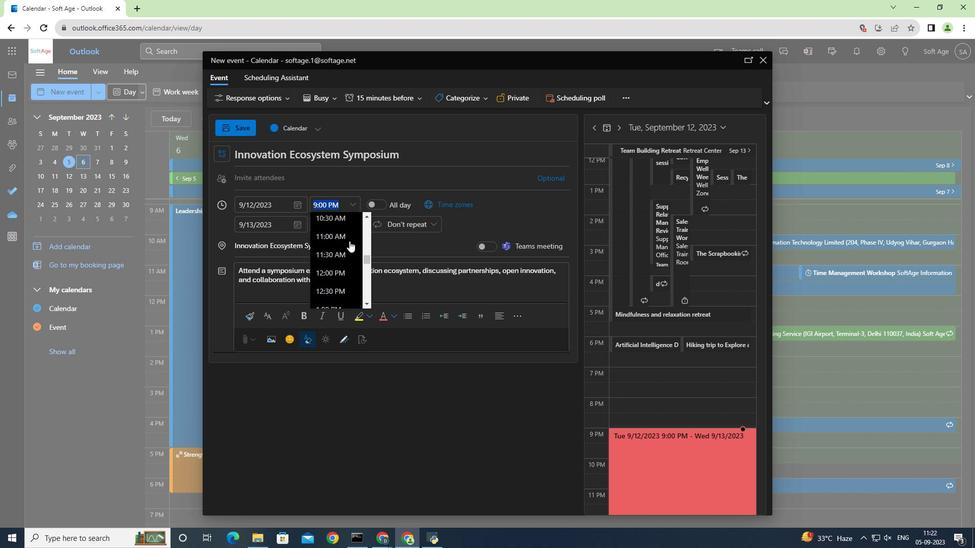 
Action: Mouse scrolled (350, 242) with delta (0, 0)
Screenshot: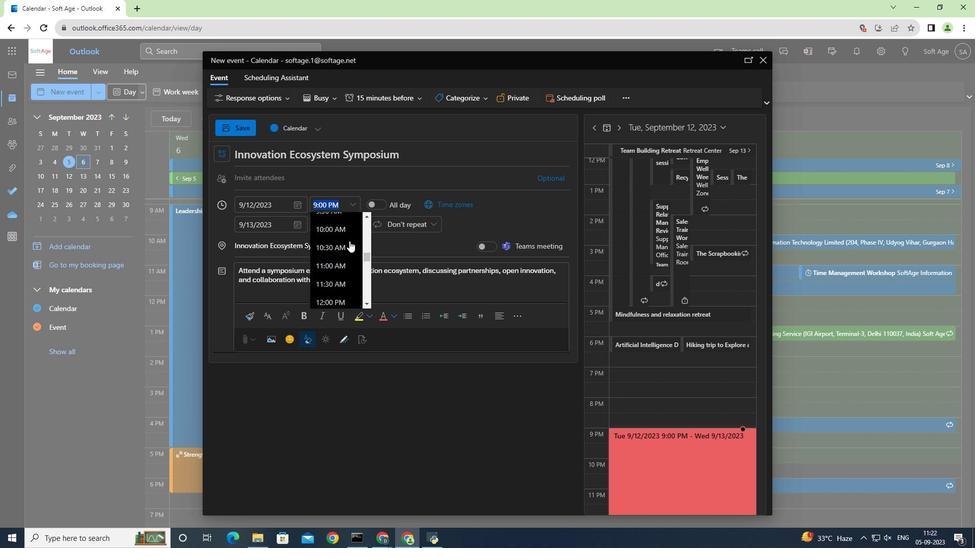 
Action: Mouse scrolled (350, 242) with delta (0, 0)
Screenshot: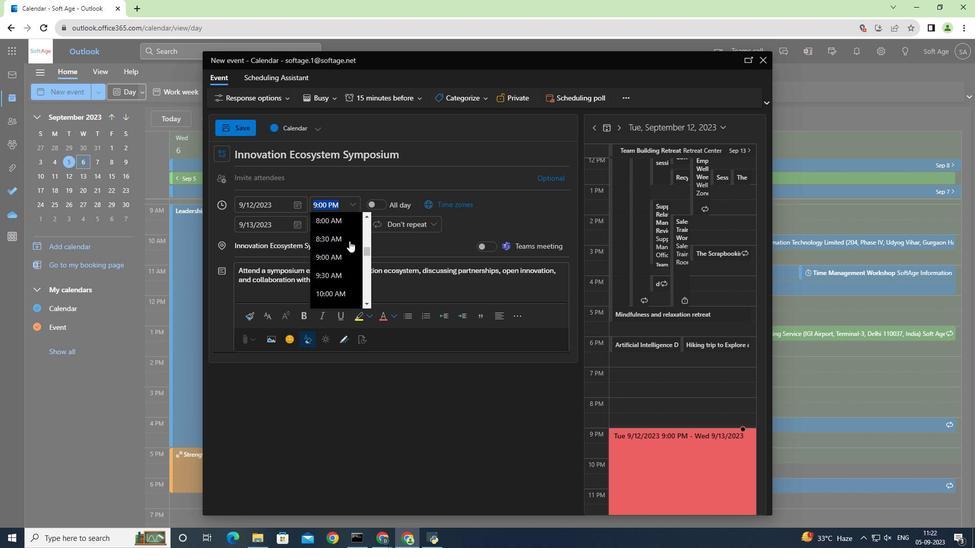 
Action: Mouse scrolled (350, 242) with delta (0, 0)
Screenshot: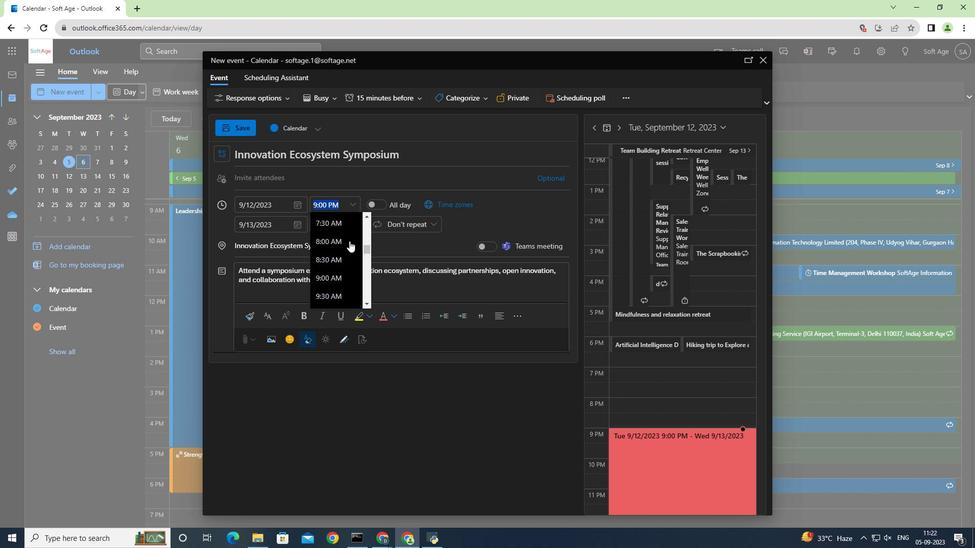 
Action: Mouse scrolled (350, 242) with delta (0, 0)
Screenshot: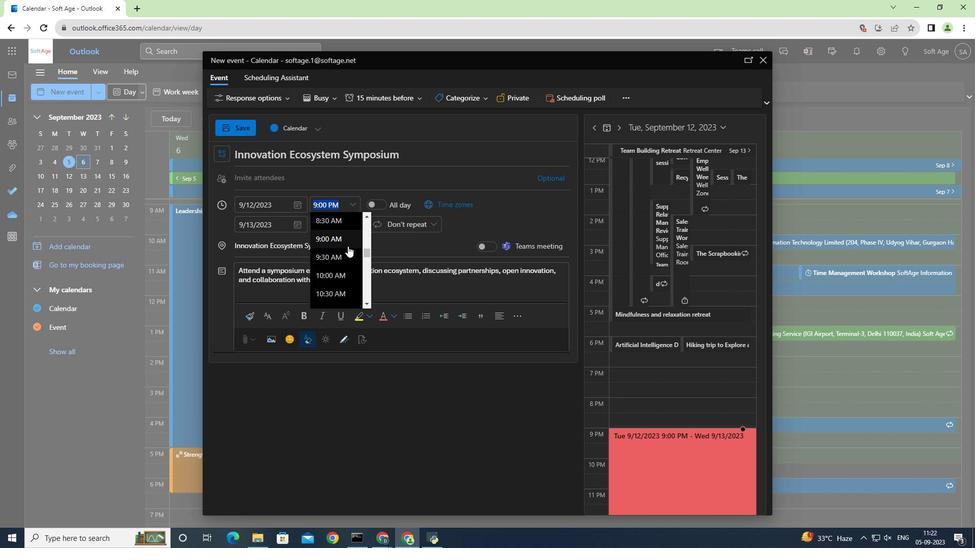 
Action: Mouse scrolled (350, 241) with delta (0, 0)
Screenshot: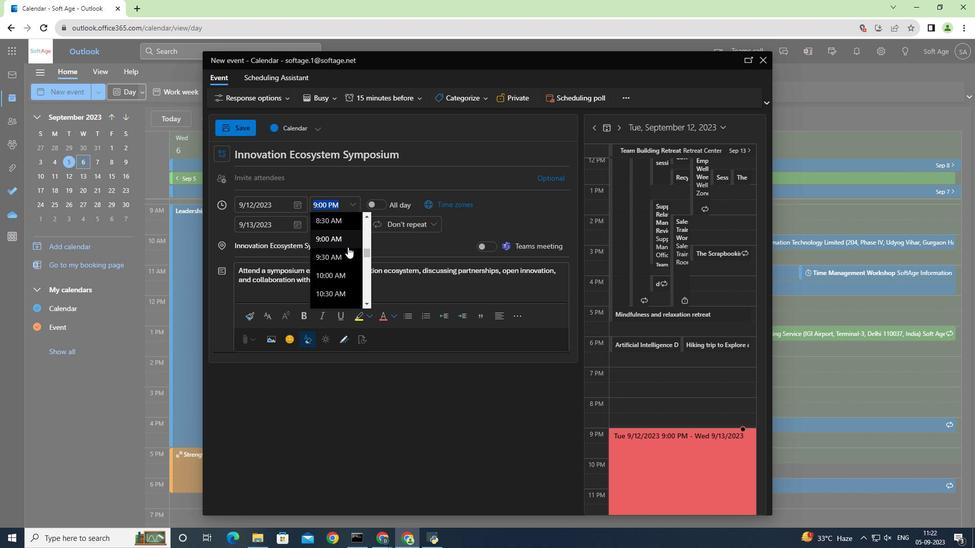 
Action: Mouse moved to (347, 239)
Screenshot: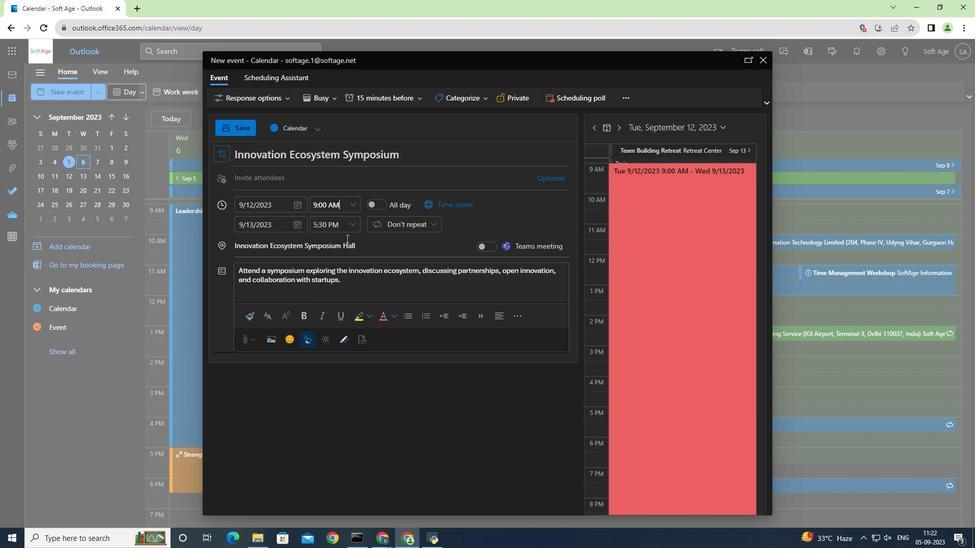 
Action: Mouse pressed left at (347, 239)
Screenshot: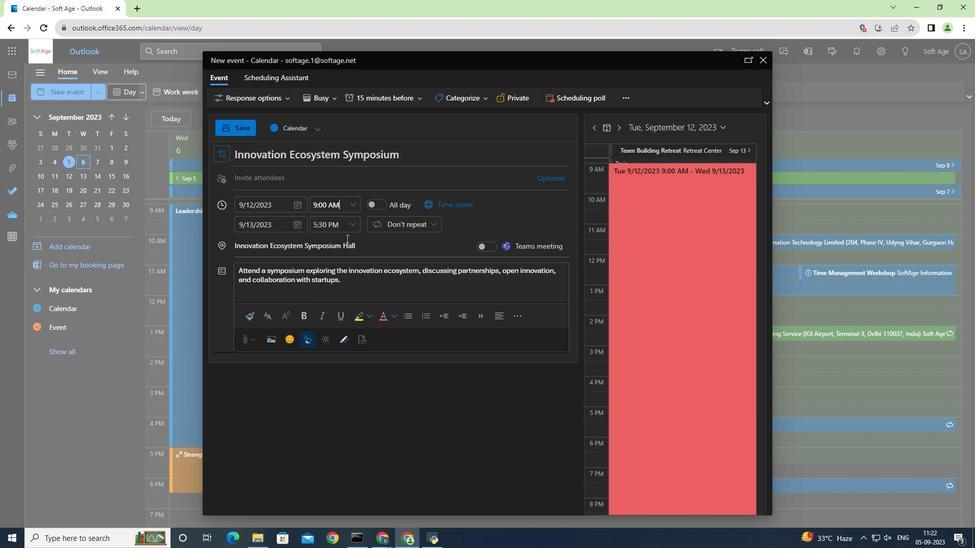 
Action: Mouse moved to (302, 184)
Screenshot: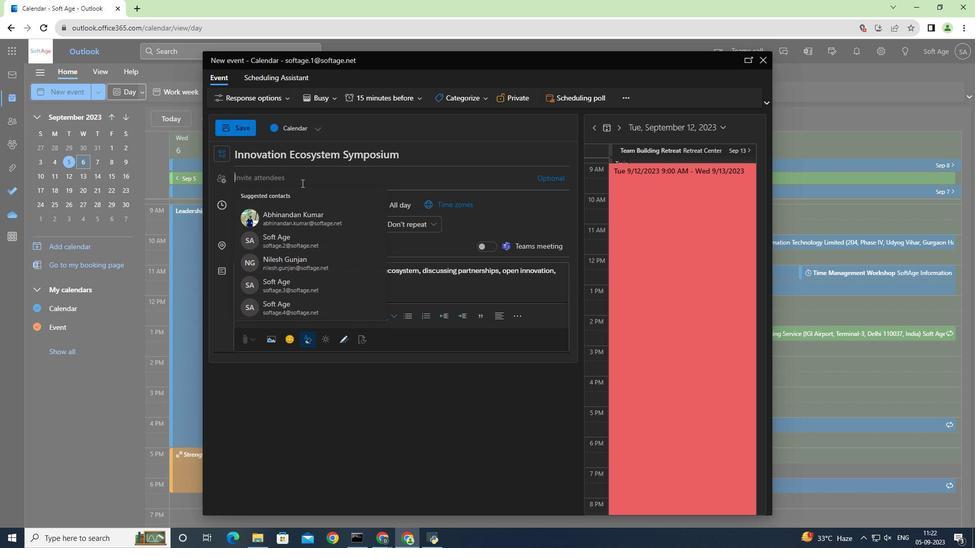 
Action: Mouse pressed left at (302, 184)
Screenshot: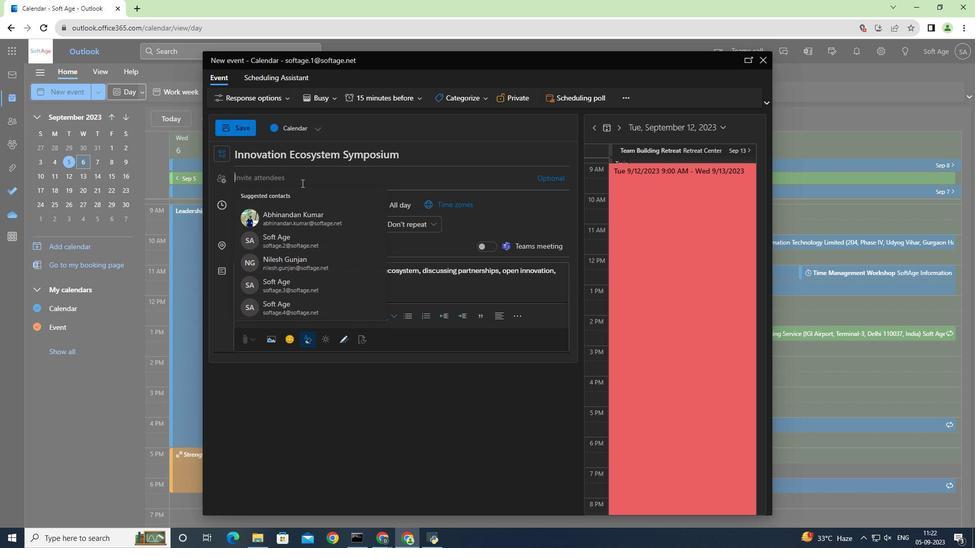 
Action: Key pressed vanshu.thakur<Key.shift>@softage.net
Screenshot: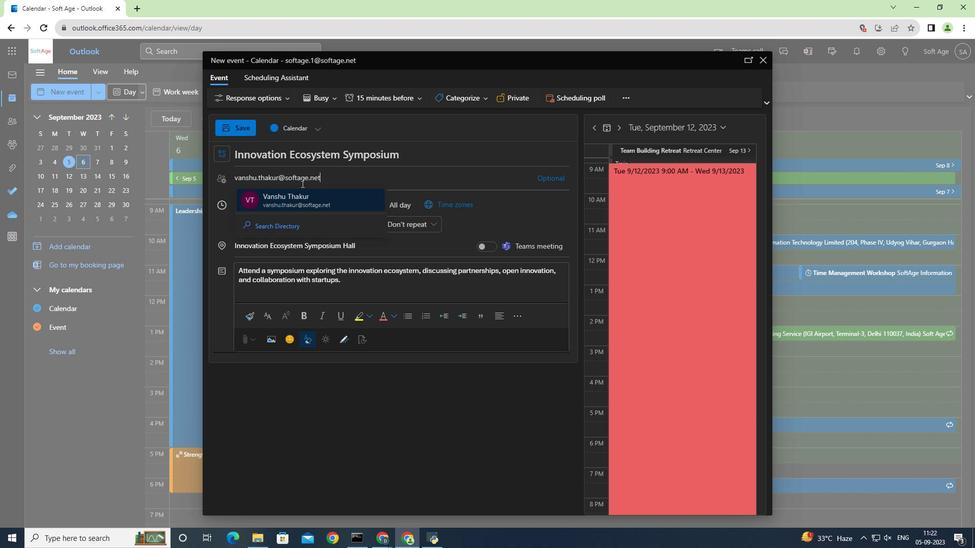
Action: Mouse moved to (312, 200)
Screenshot: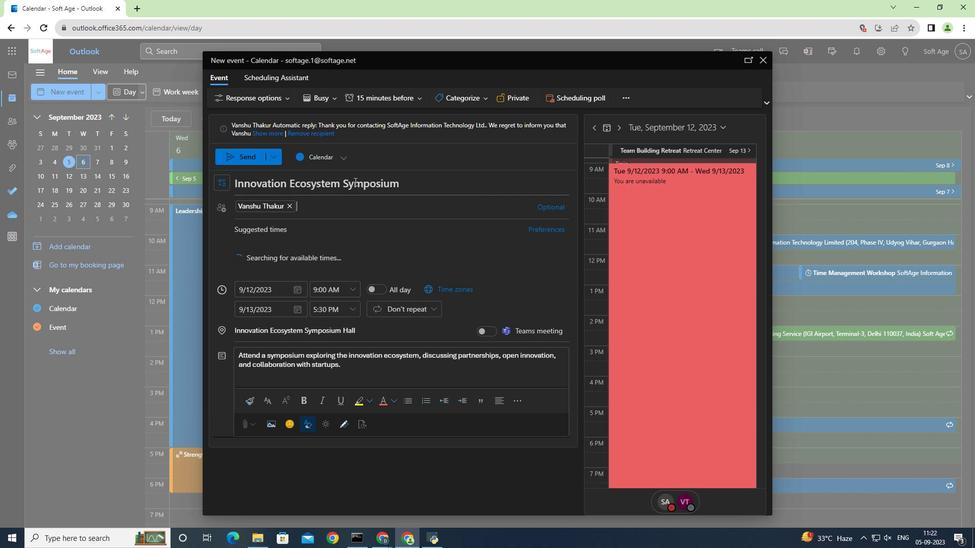 
Action: Mouse pressed left at (312, 200)
Screenshot: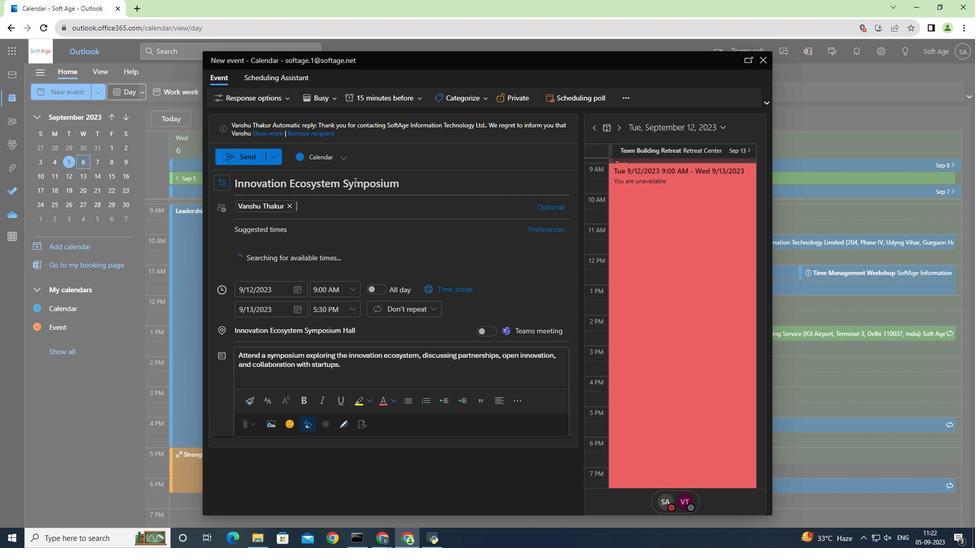 
Action: Mouse moved to (329, 206)
Screenshot: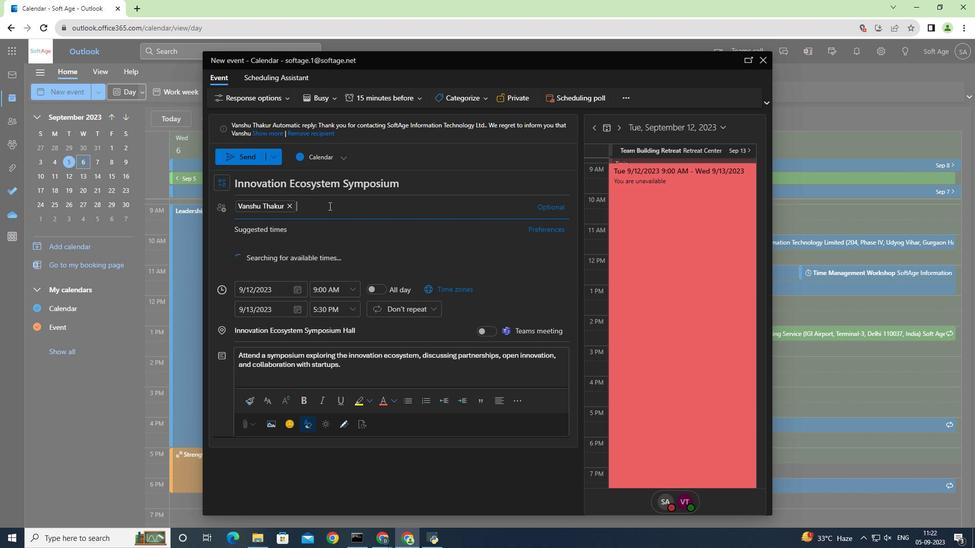 
Action: Mouse pressed left at (329, 206)
Screenshot: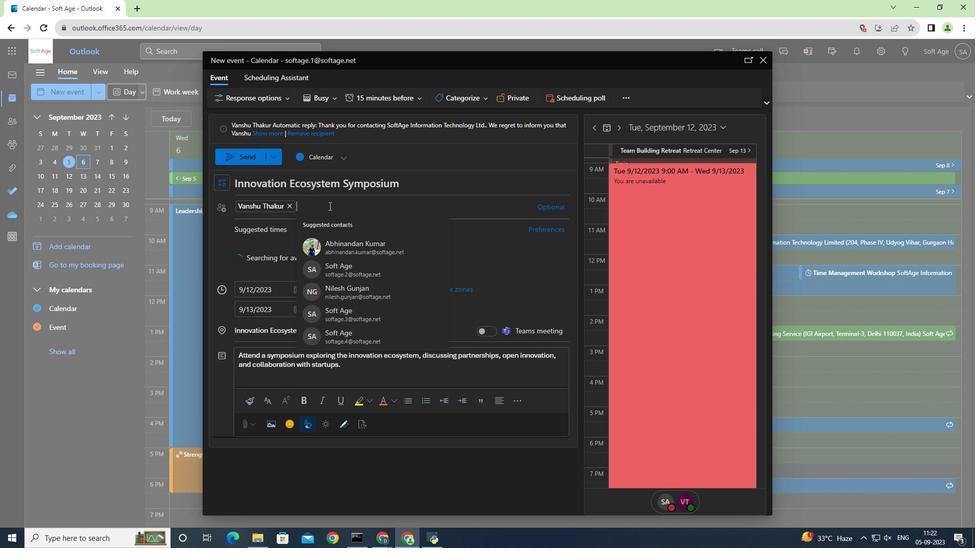 
Action: Key pressed sandeep
Screenshot: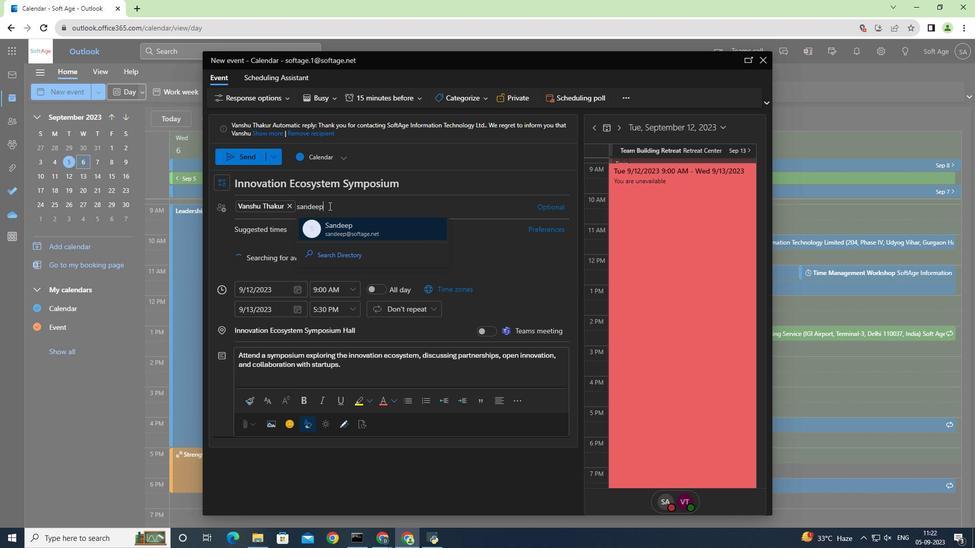 
Action: Mouse moved to (361, 238)
Screenshot: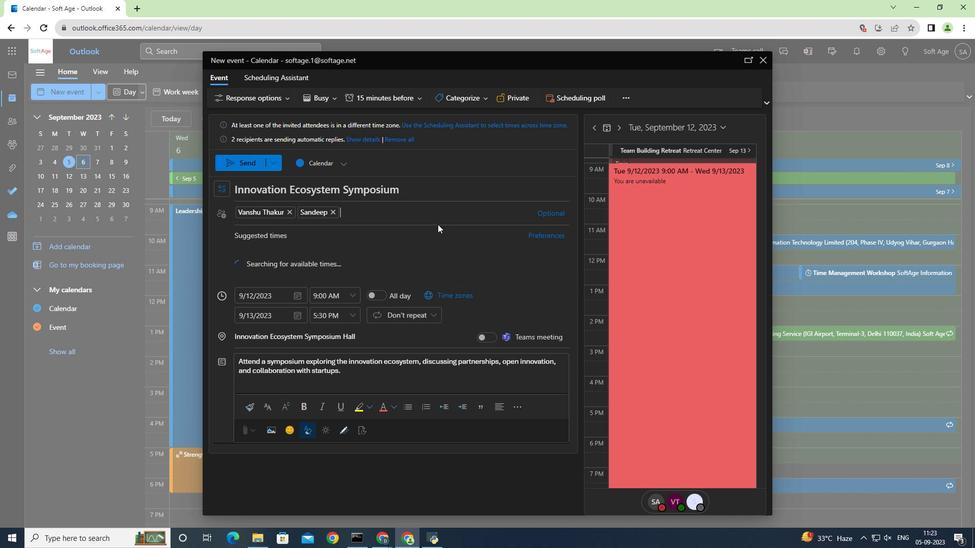 
Action: Mouse pressed left at (361, 238)
Screenshot: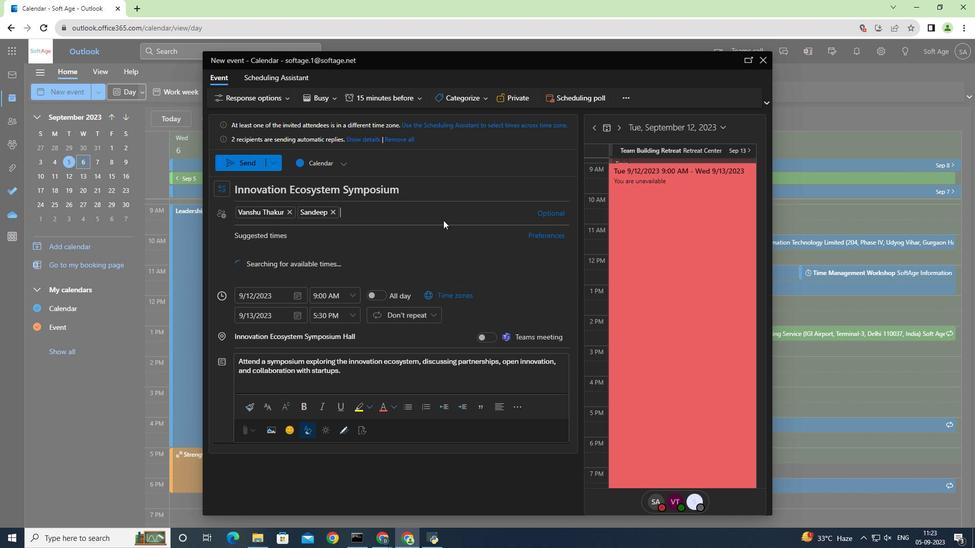 
Action: Mouse moved to (235, 153)
Screenshot: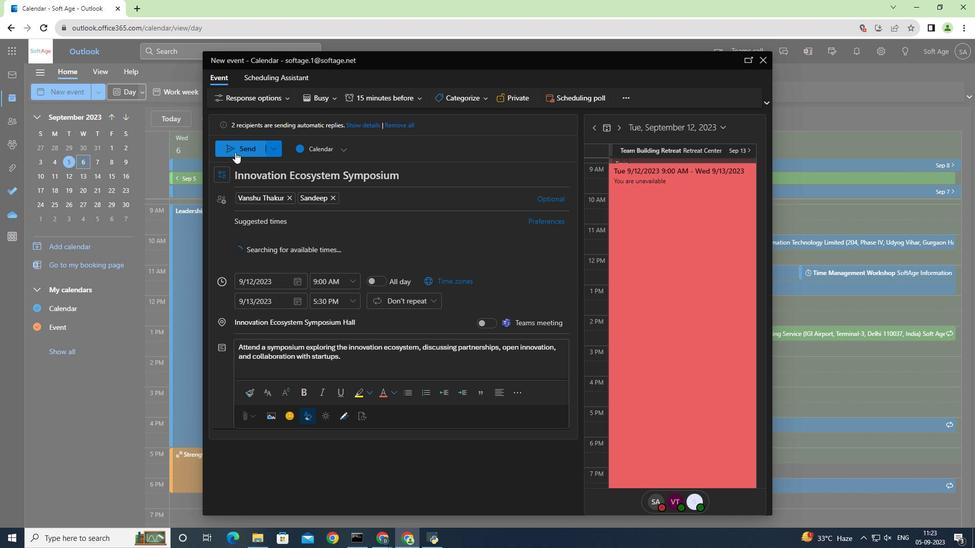 
Action: Mouse pressed left at (235, 153)
Screenshot: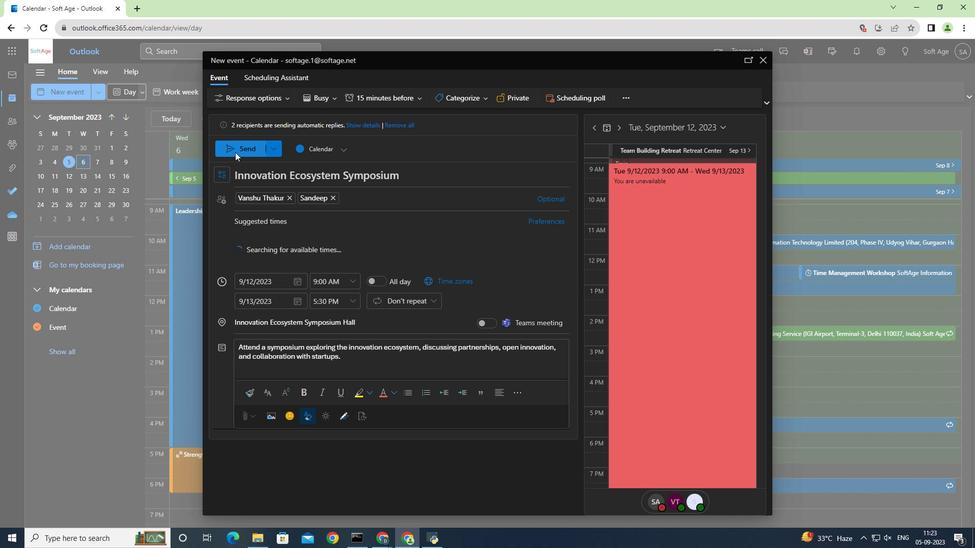 
Action: Mouse moved to (455, 496)
Screenshot: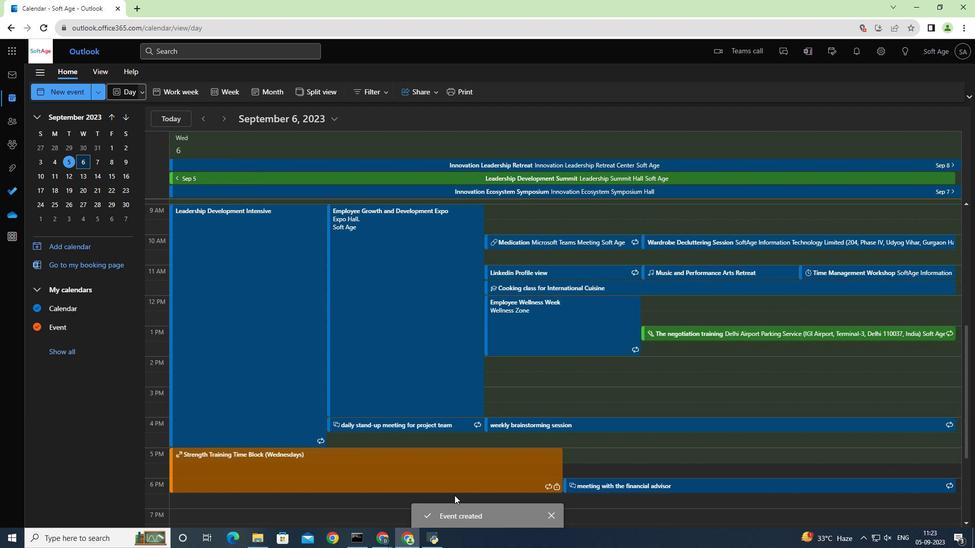 
